 Task: Search one way flight ticket for 4 adults, 1 infant in seat and 1 infant on lap in premium economy from Ogdensburg: Ogdensburg International Airport to Evansville: Evansville Regional Airport on 8-3-2023. Choice of flights is Royal air maroc. Number of bags: 1 checked bag. Price is upto 93000. Outbound departure time preference is 14:45. Return departure time preference is 20:00.
Action: Mouse moved to (203, 298)
Screenshot: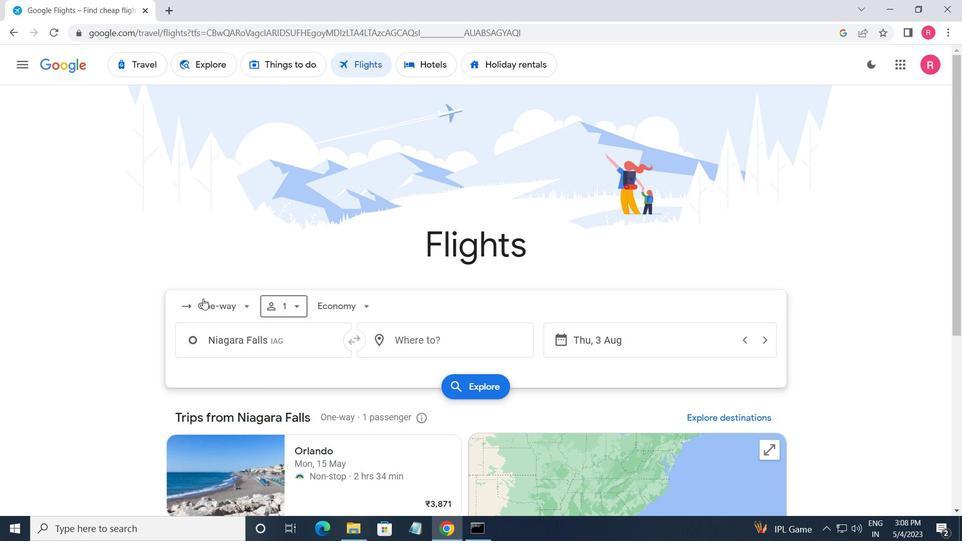 
Action: Mouse pressed left at (203, 298)
Screenshot: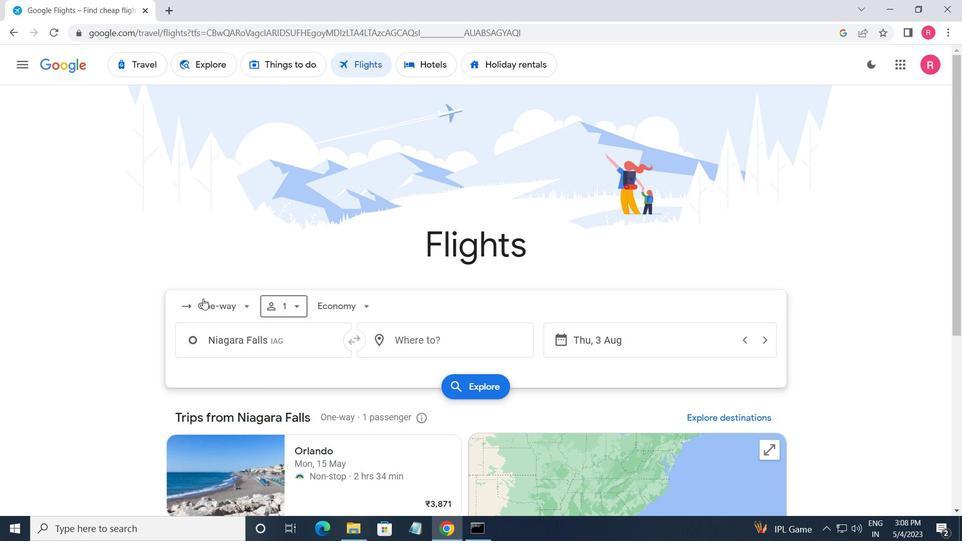 
Action: Mouse moved to (229, 308)
Screenshot: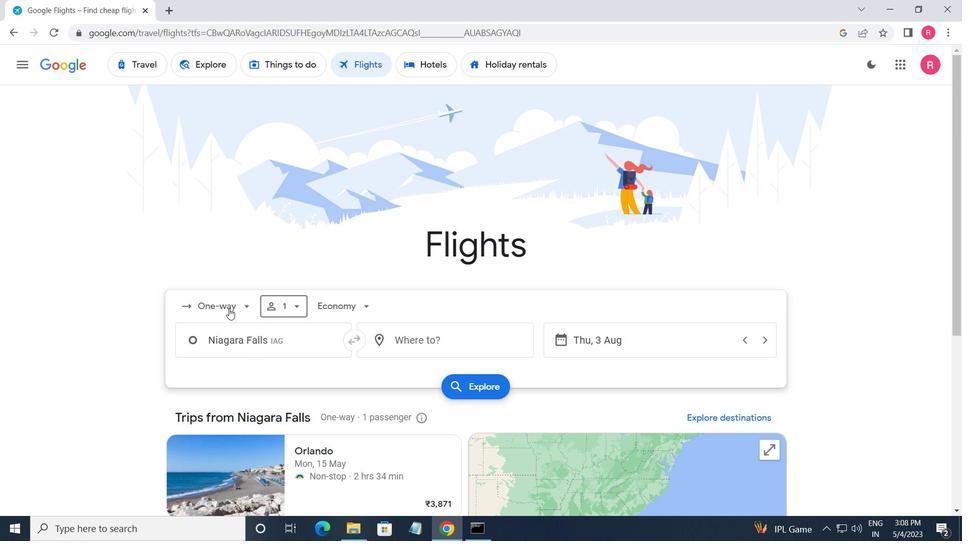 
Action: Mouse pressed left at (229, 308)
Screenshot: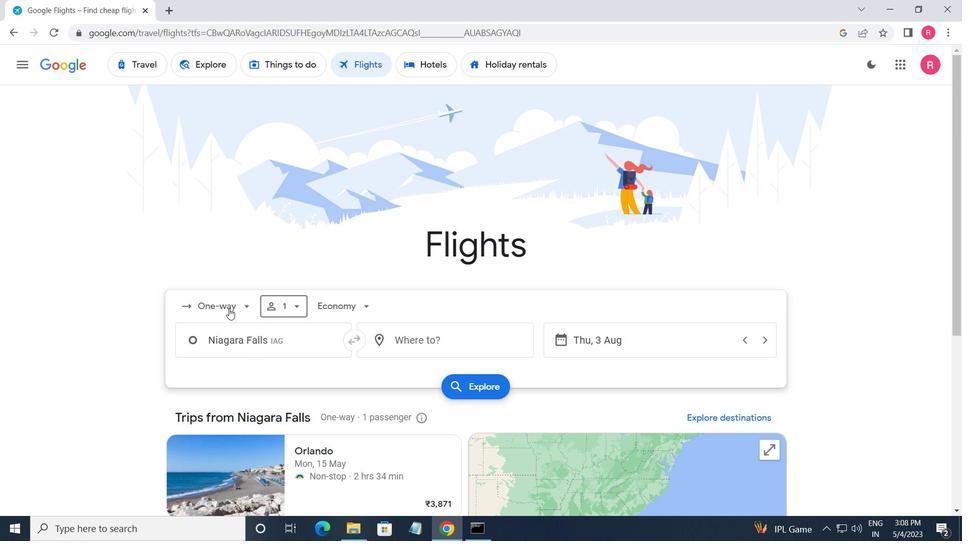 
Action: Mouse moved to (214, 304)
Screenshot: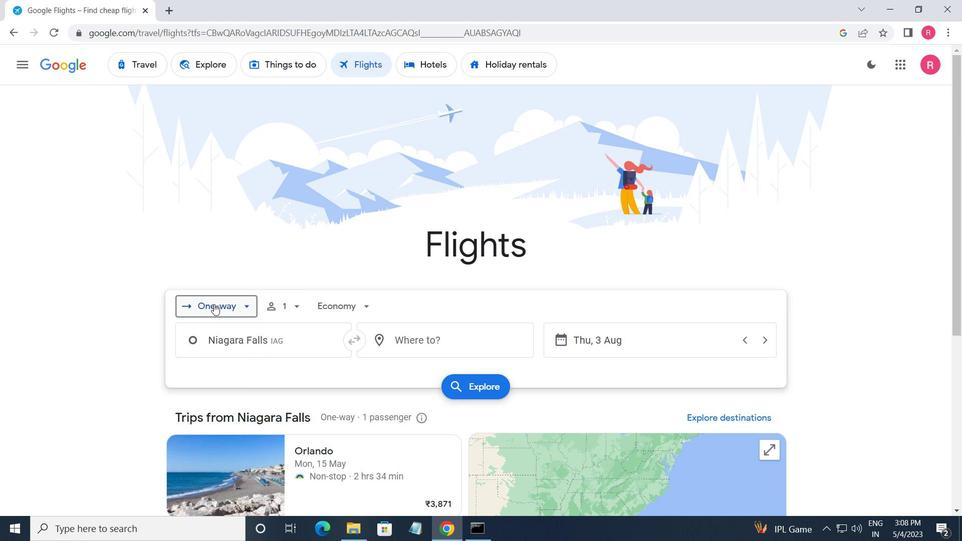
Action: Mouse pressed left at (214, 304)
Screenshot: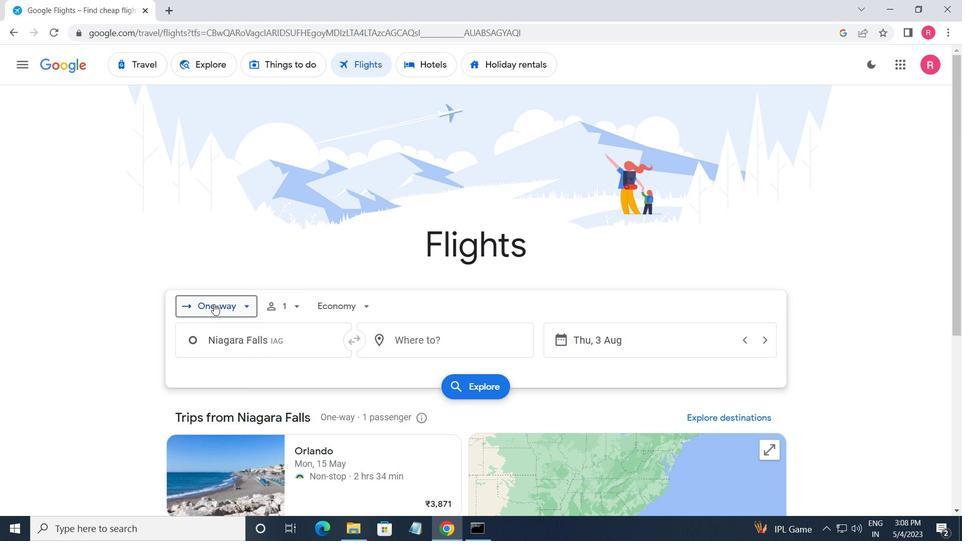 
Action: Mouse moved to (214, 304)
Screenshot: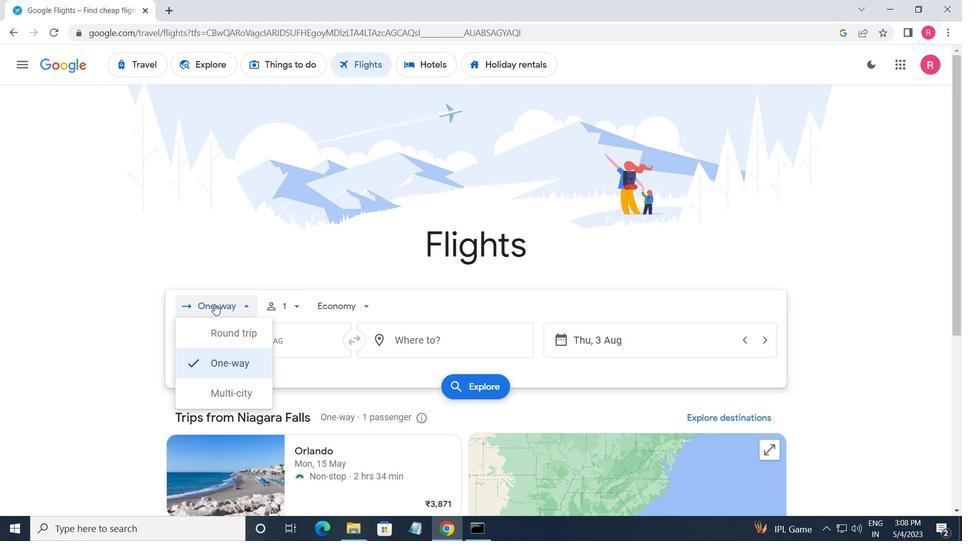 
Action: Mouse pressed left at (214, 304)
Screenshot: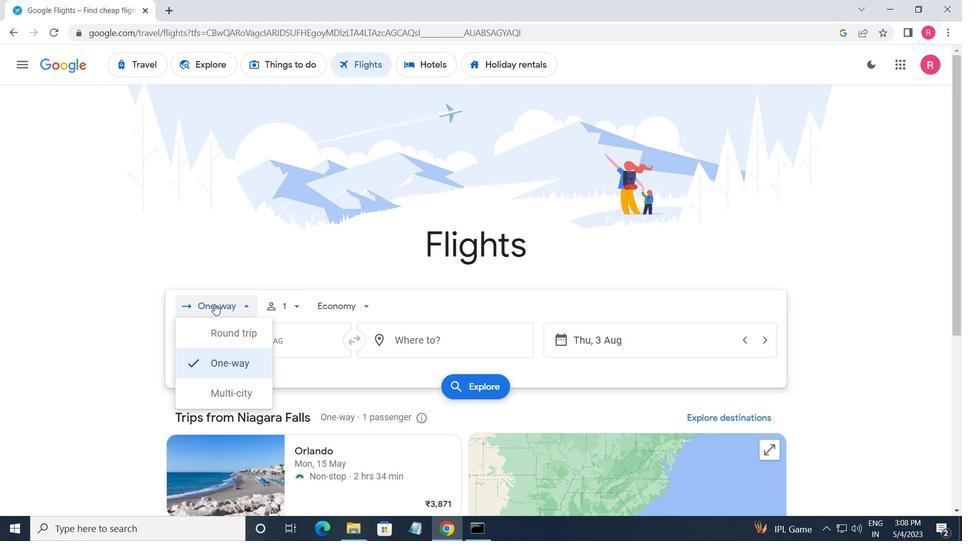 
Action: Mouse moved to (215, 304)
Screenshot: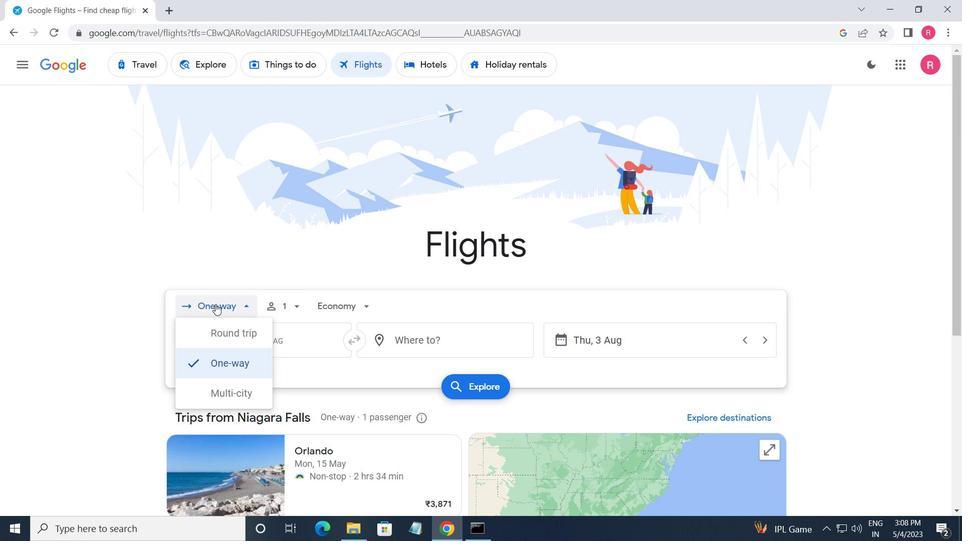 
Action: Mouse pressed left at (215, 304)
Screenshot: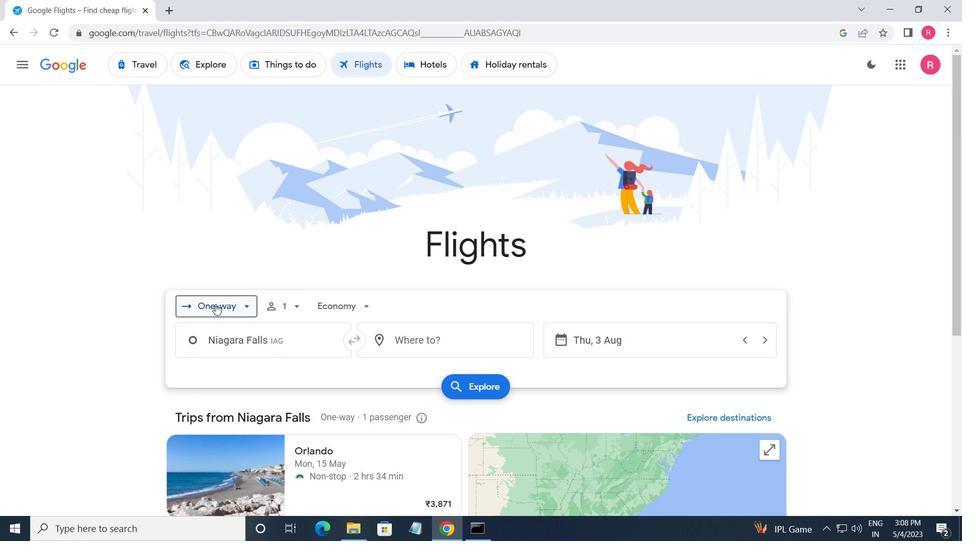 
Action: Mouse moved to (239, 357)
Screenshot: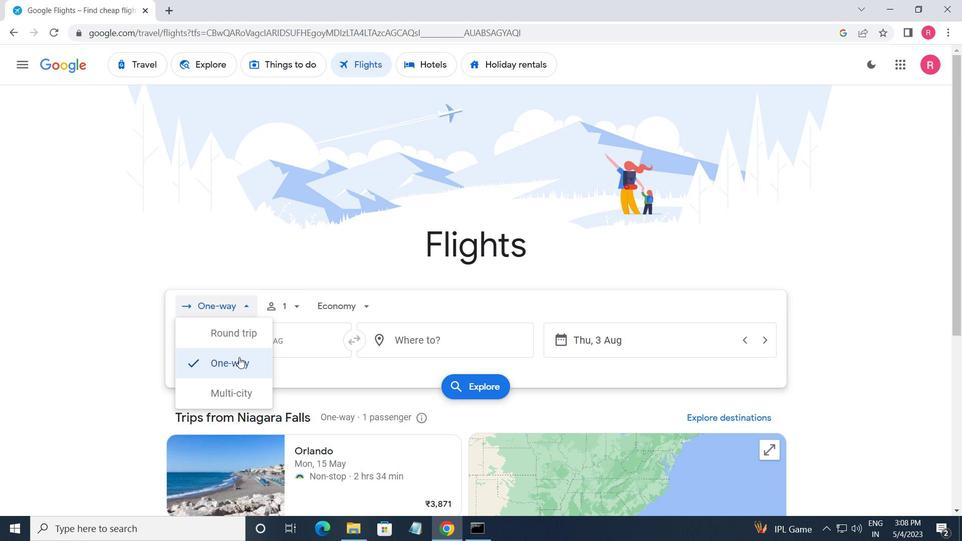 
Action: Mouse pressed left at (239, 357)
Screenshot: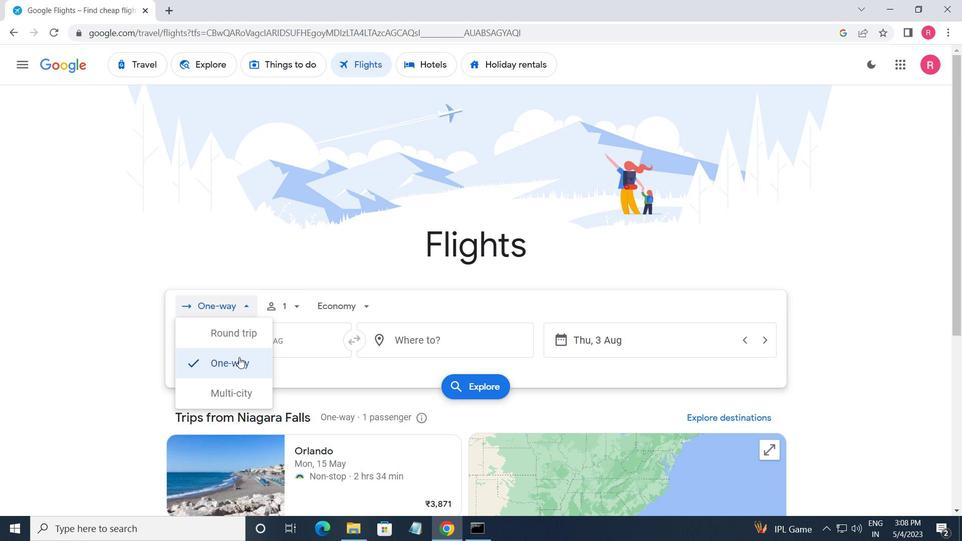 
Action: Mouse moved to (272, 315)
Screenshot: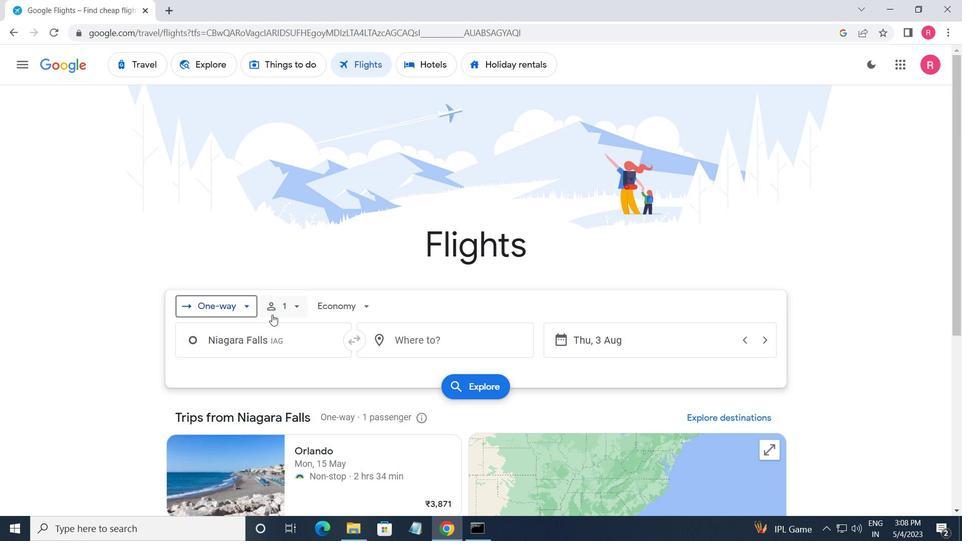 
Action: Mouse pressed left at (272, 315)
Screenshot: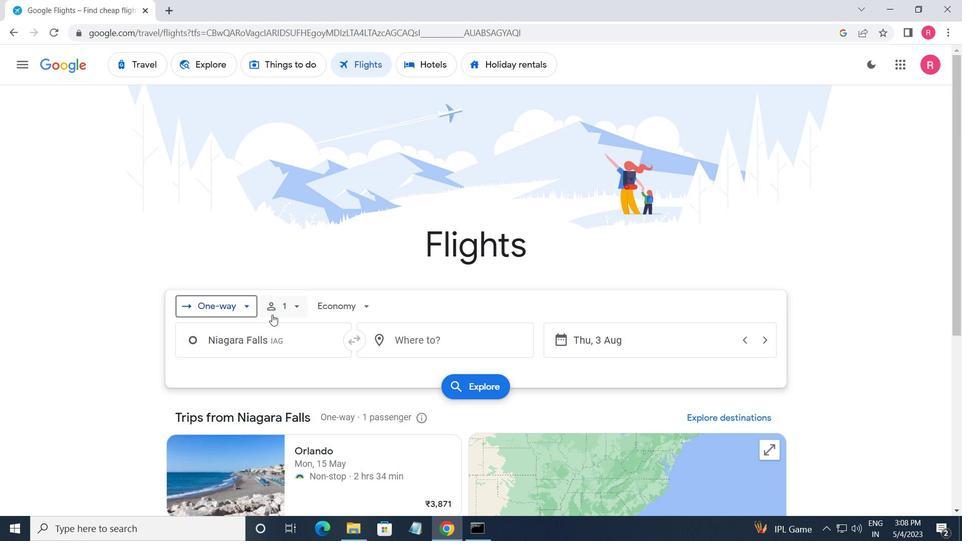 
Action: Mouse moved to (385, 341)
Screenshot: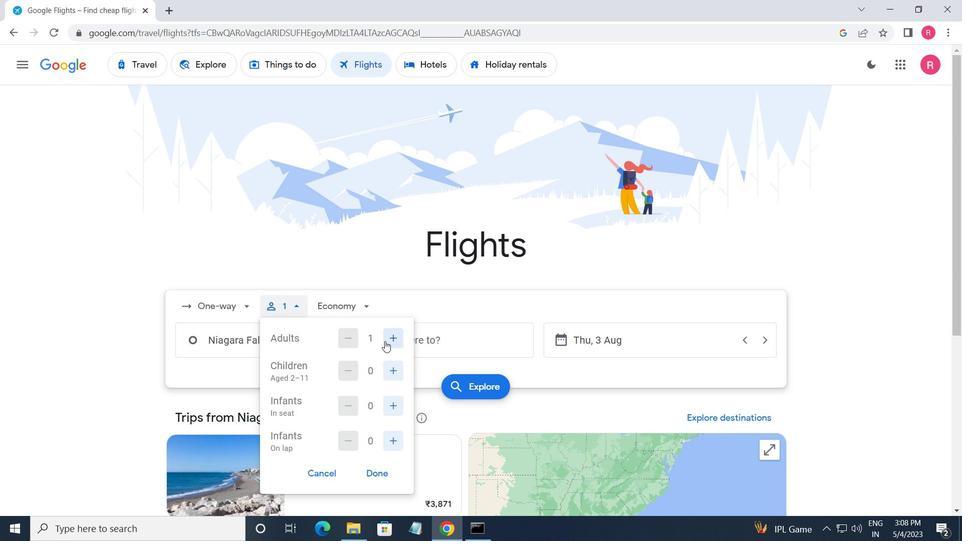 
Action: Mouse pressed left at (385, 341)
Screenshot: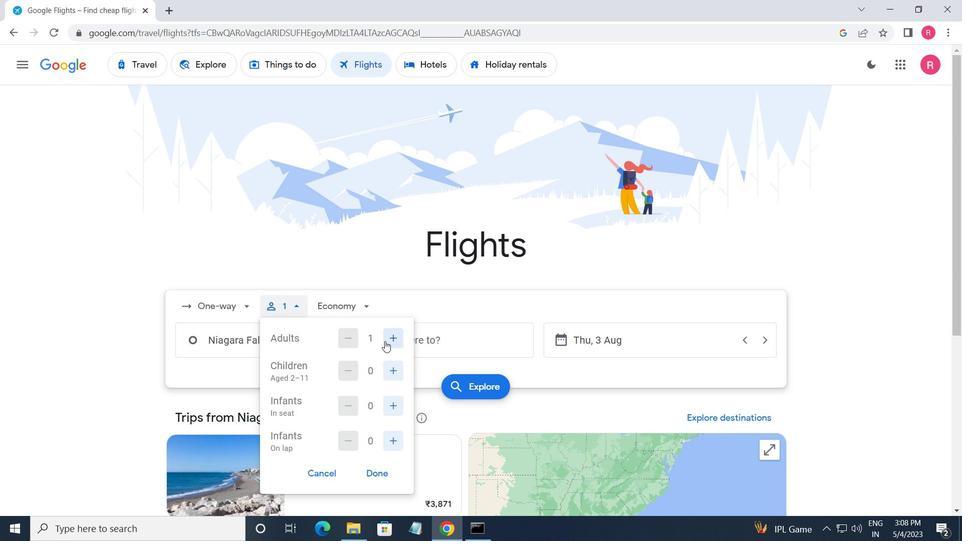 
Action: Mouse moved to (385, 341)
Screenshot: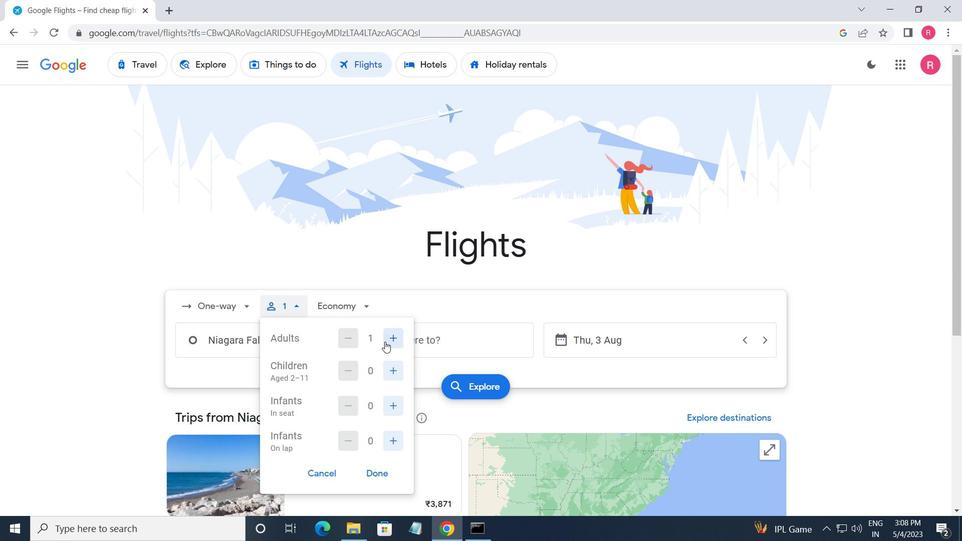 
Action: Mouse pressed left at (385, 341)
Screenshot: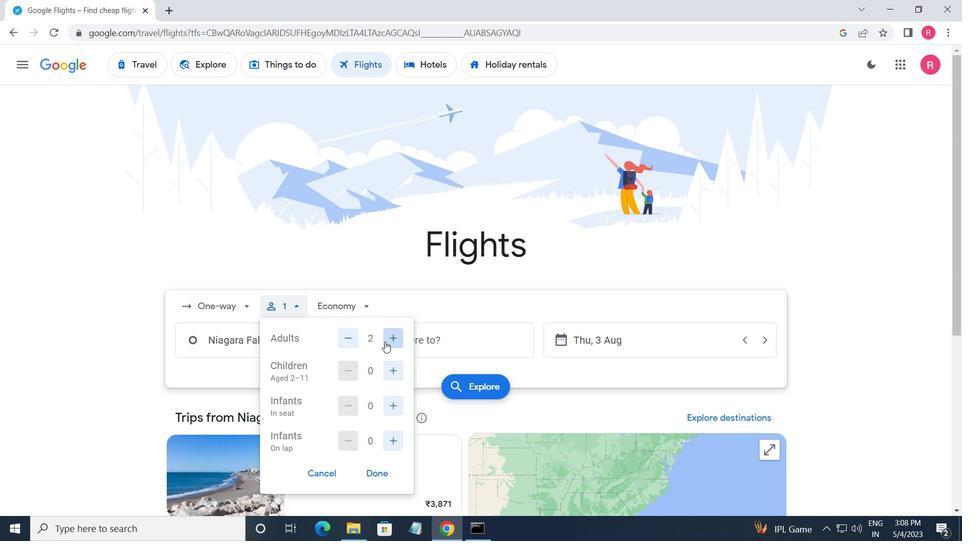 
Action: Mouse moved to (385, 341)
Screenshot: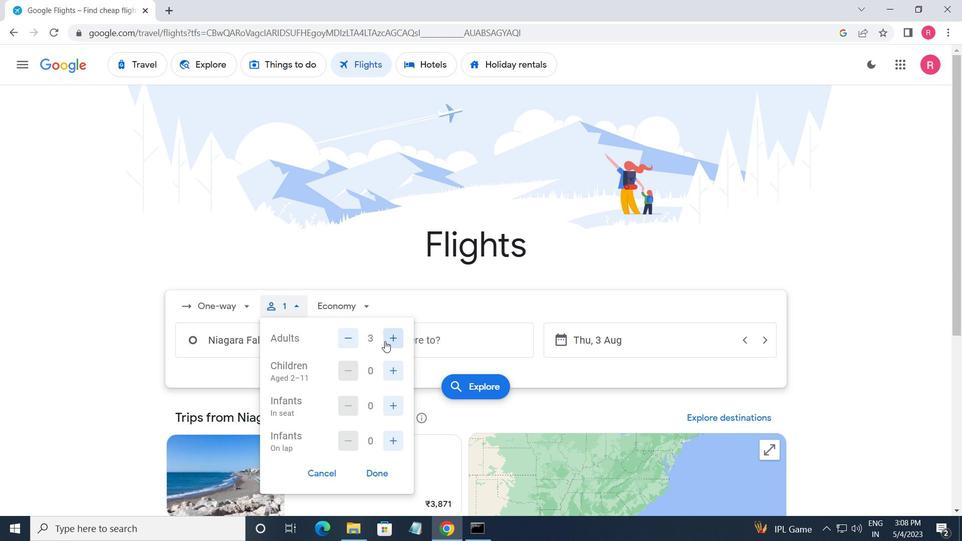 
Action: Mouse pressed left at (385, 341)
Screenshot: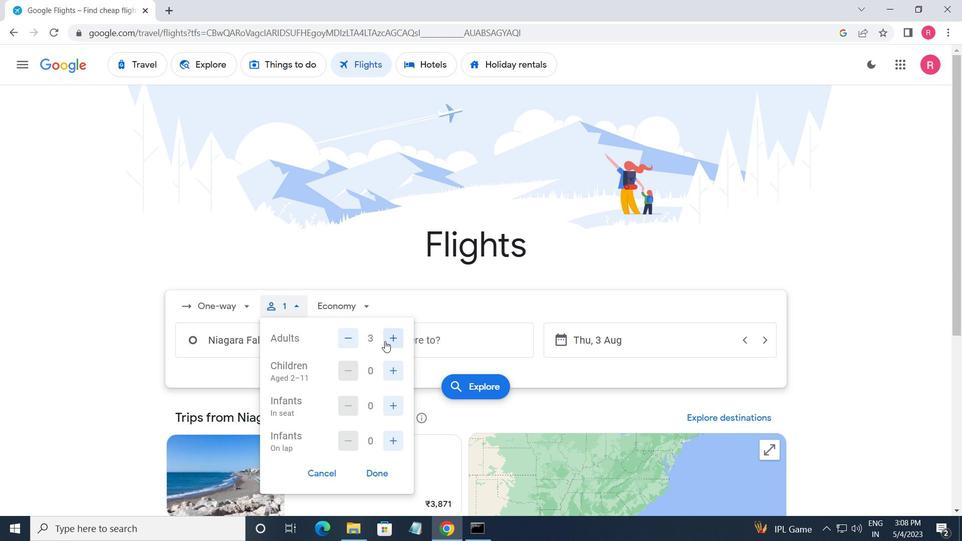 
Action: Mouse moved to (393, 378)
Screenshot: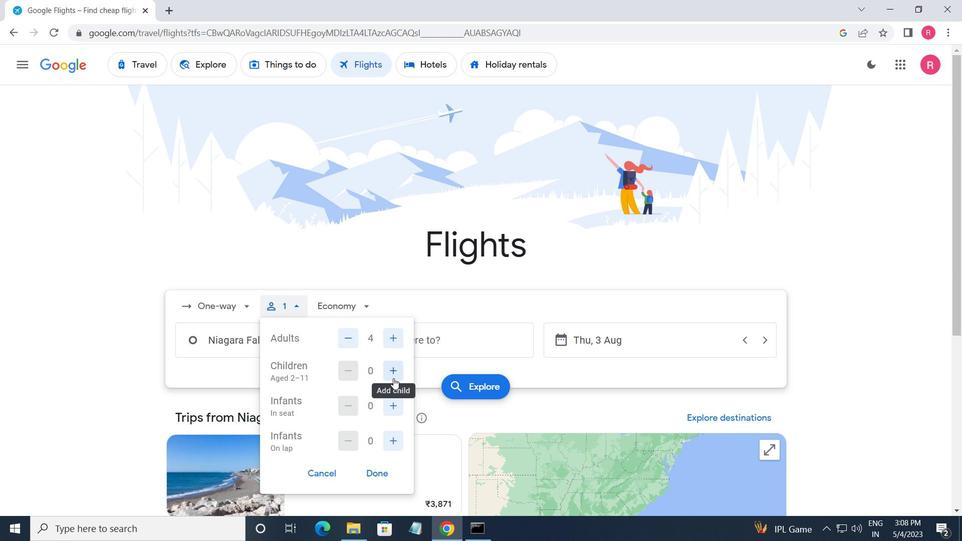 
Action: Mouse pressed left at (393, 378)
Screenshot: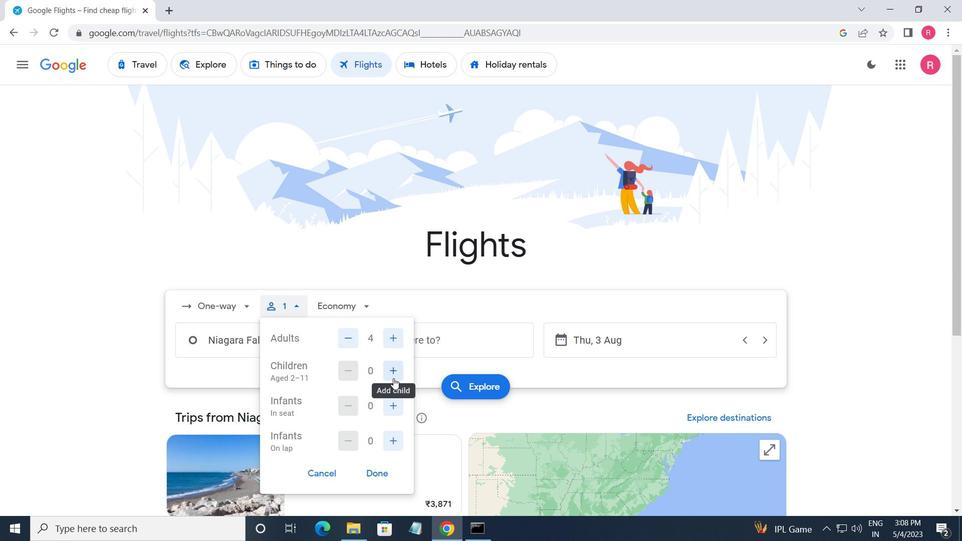
Action: Mouse moved to (393, 409)
Screenshot: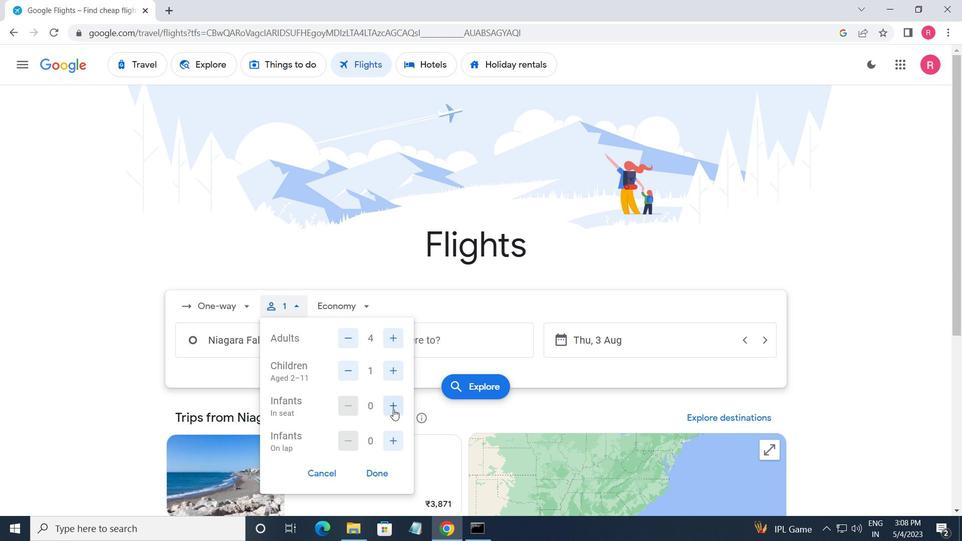 
Action: Mouse pressed left at (393, 409)
Screenshot: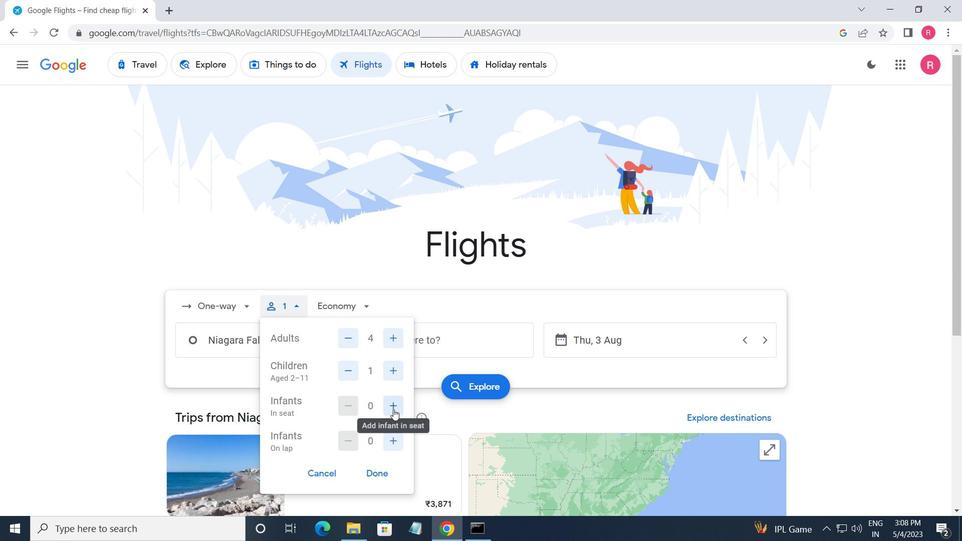 
Action: Mouse moved to (343, 373)
Screenshot: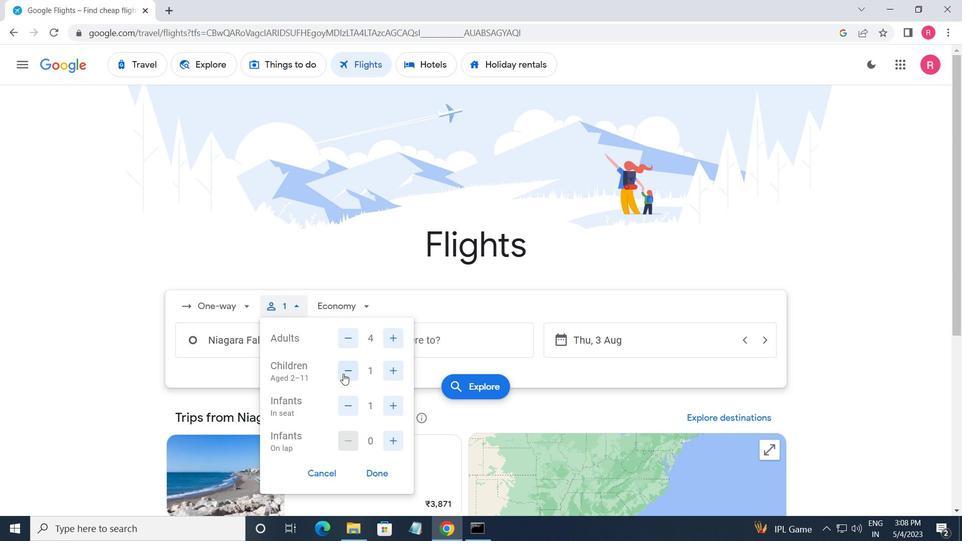 
Action: Mouse pressed left at (343, 373)
Screenshot: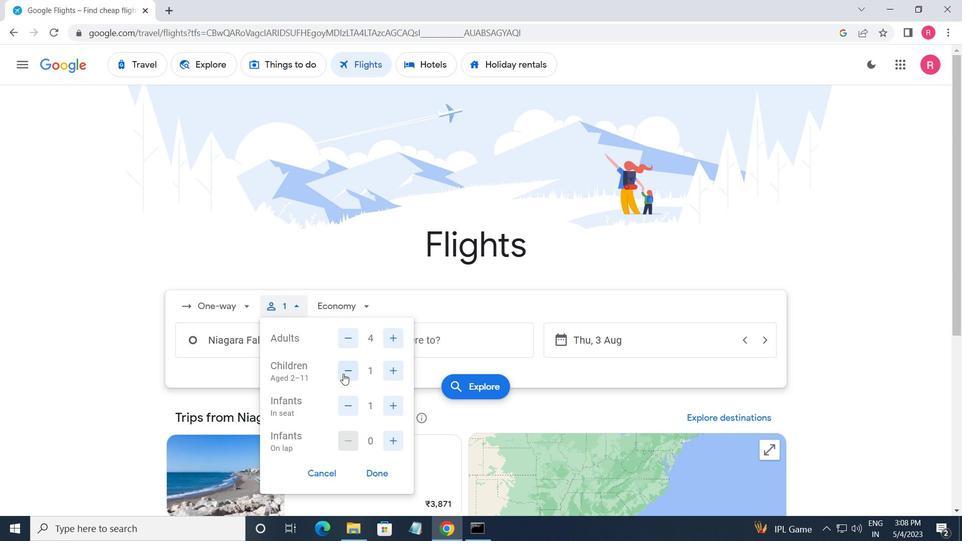 
Action: Mouse moved to (394, 435)
Screenshot: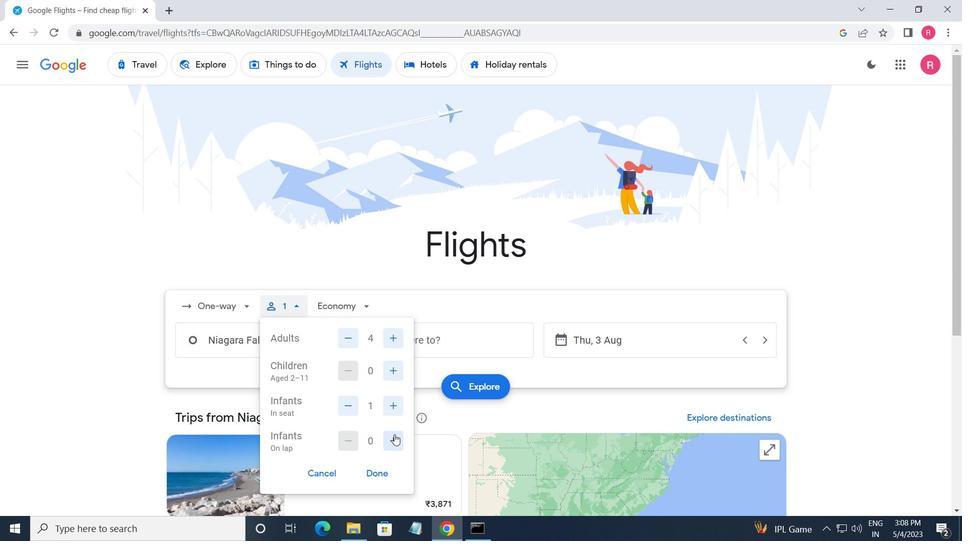 
Action: Mouse pressed left at (394, 435)
Screenshot: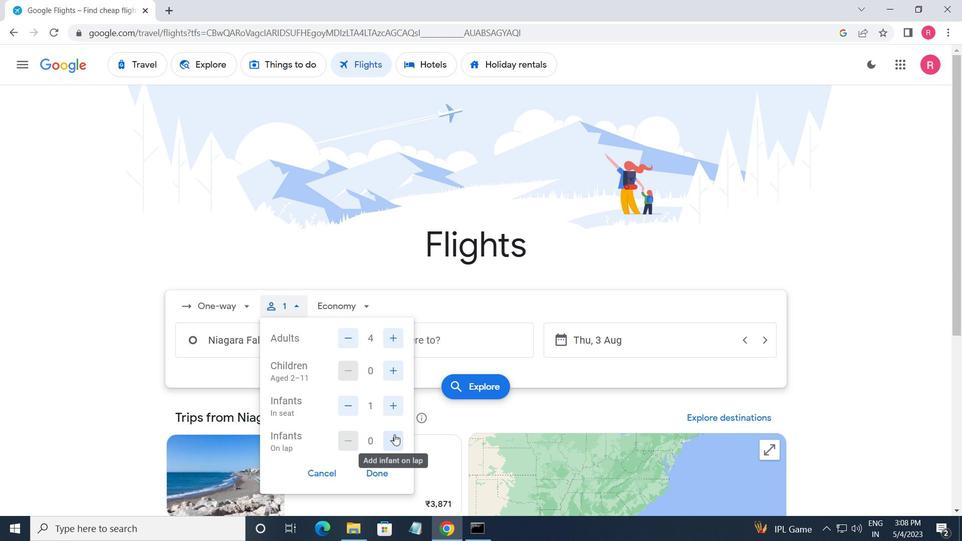 
Action: Mouse moved to (351, 305)
Screenshot: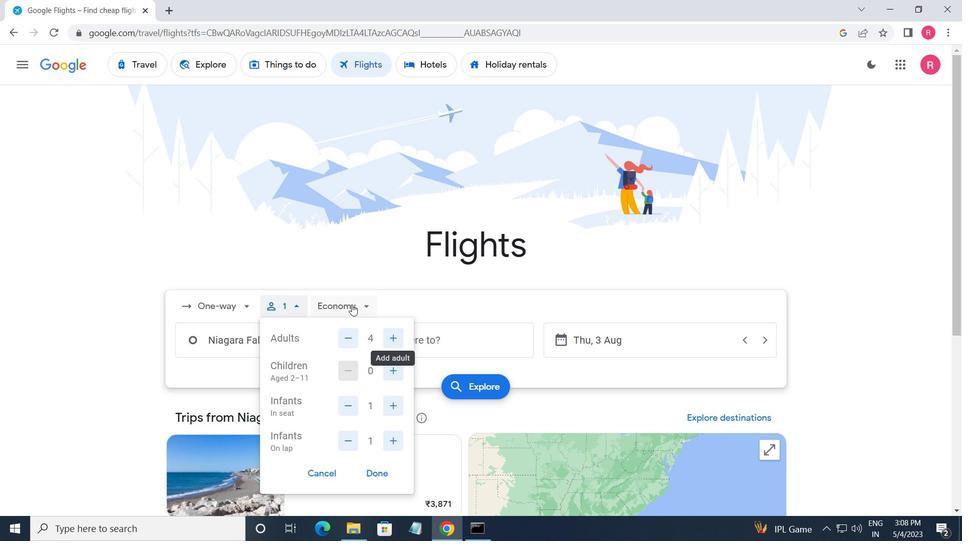 
Action: Mouse pressed left at (351, 305)
Screenshot: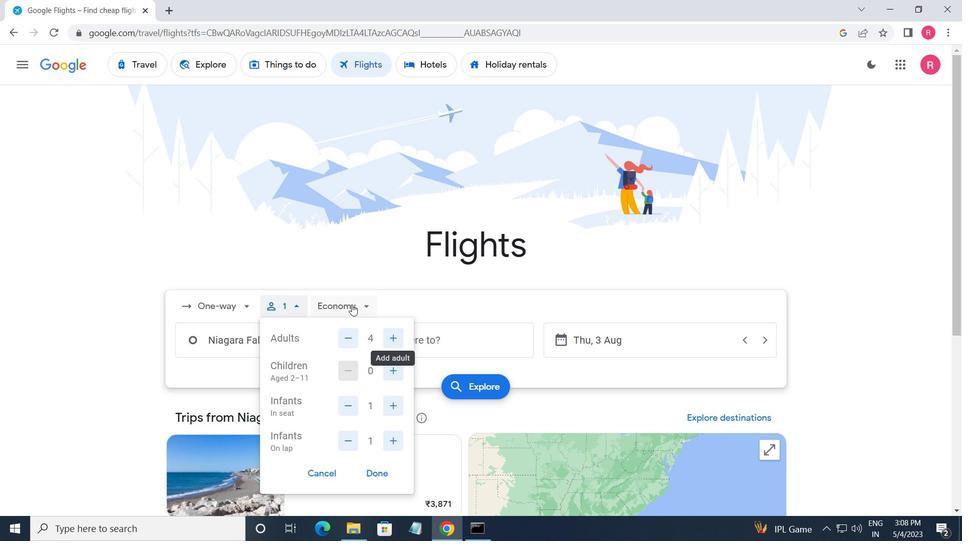 
Action: Mouse moved to (361, 338)
Screenshot: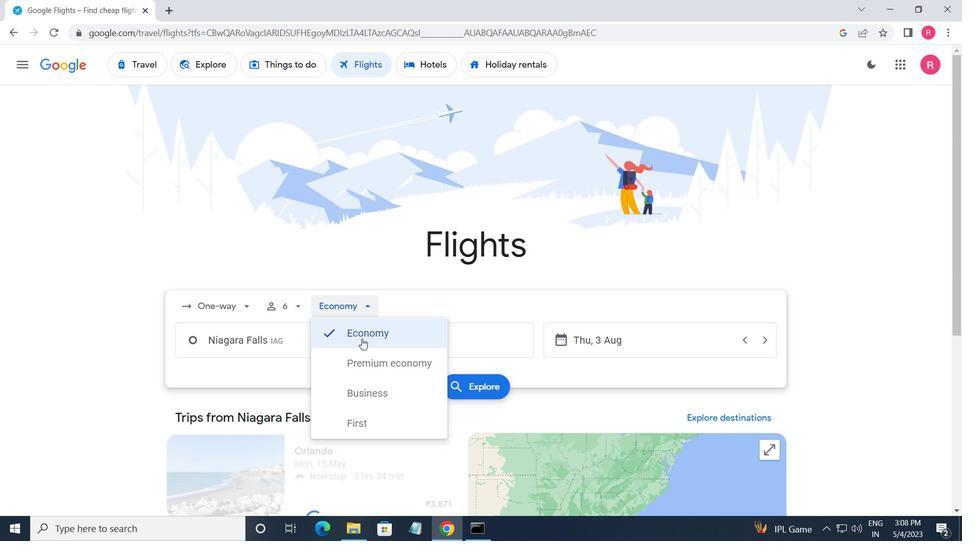 
Action: Mouse pressed left at (361, 338)
Screenshot: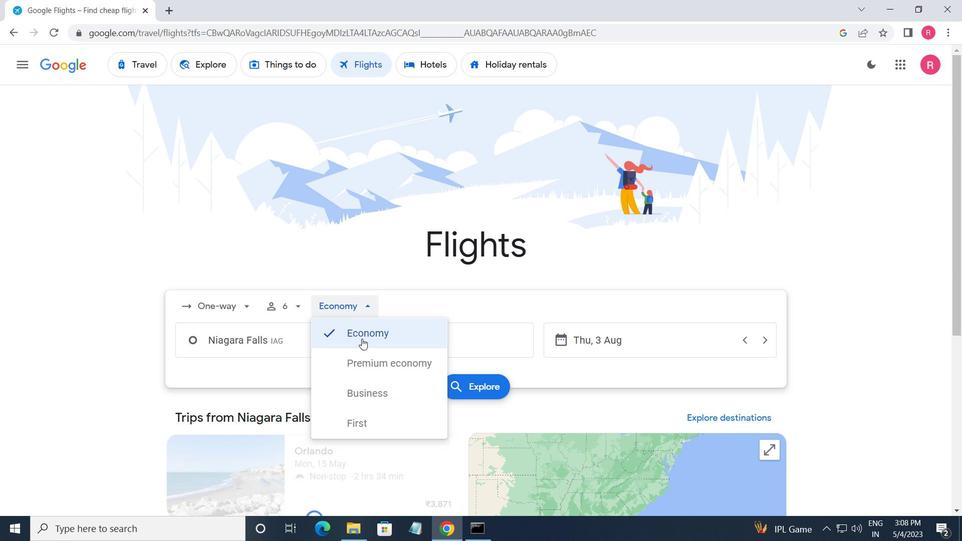 
Action: Mouse moved to (306, 345)
Screenshot: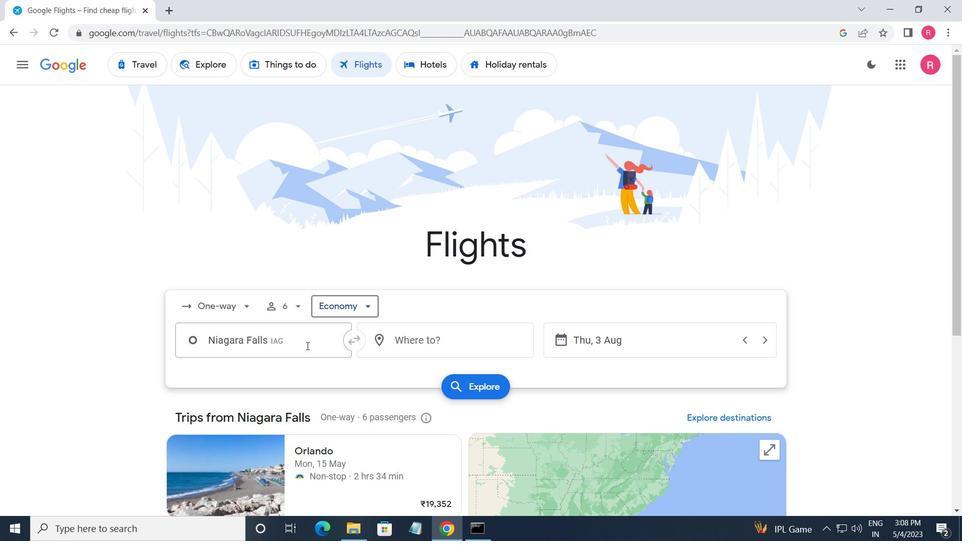 
Action: Mouse pressed left at (306, 345)
Screenshot: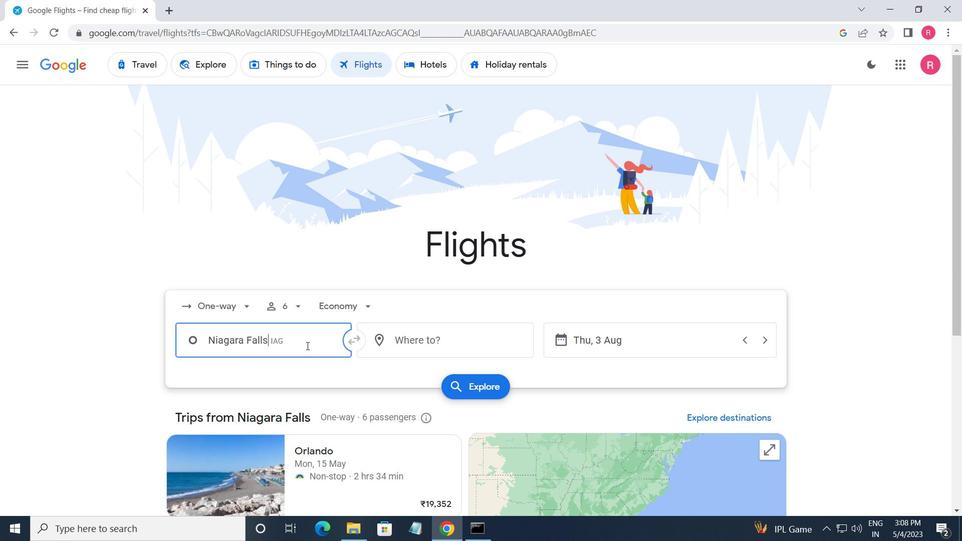 
Action: Mouse moved to (302, 357)
Screenshot: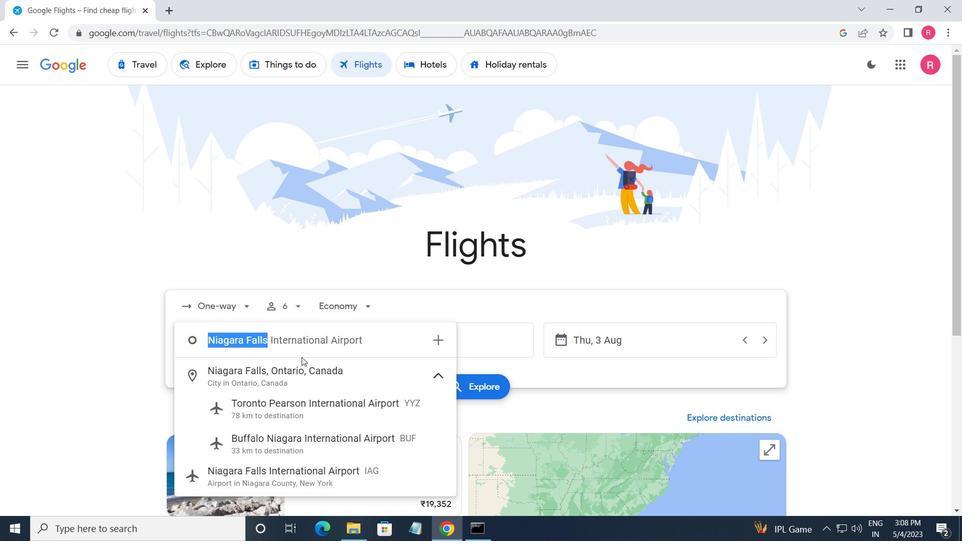 
Action: Key pressed <Key.shift_r>Ogdensbu
Screenshot: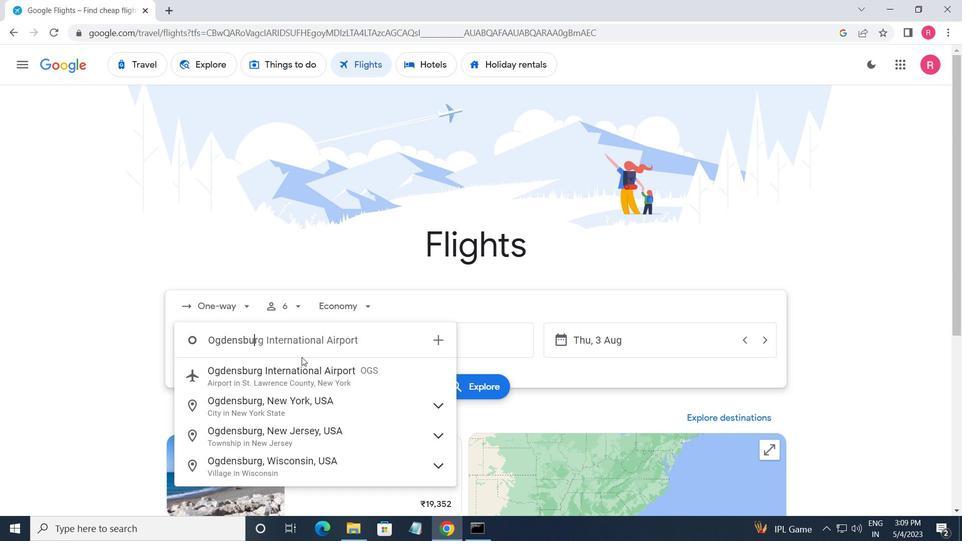 
Action: Mouse moved to (283, 374)
Screenshot: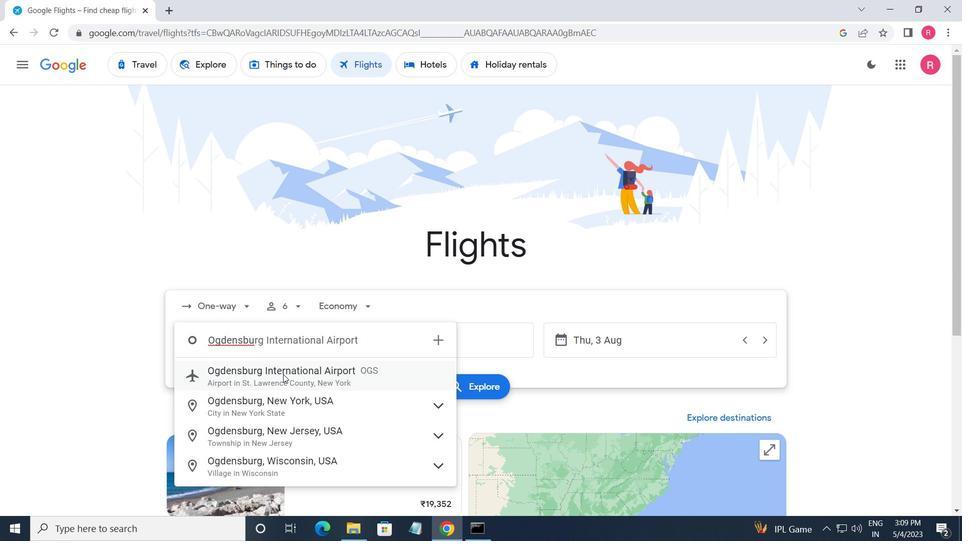 
Action: Mouse pressed left at (283, 374)
Screenshot: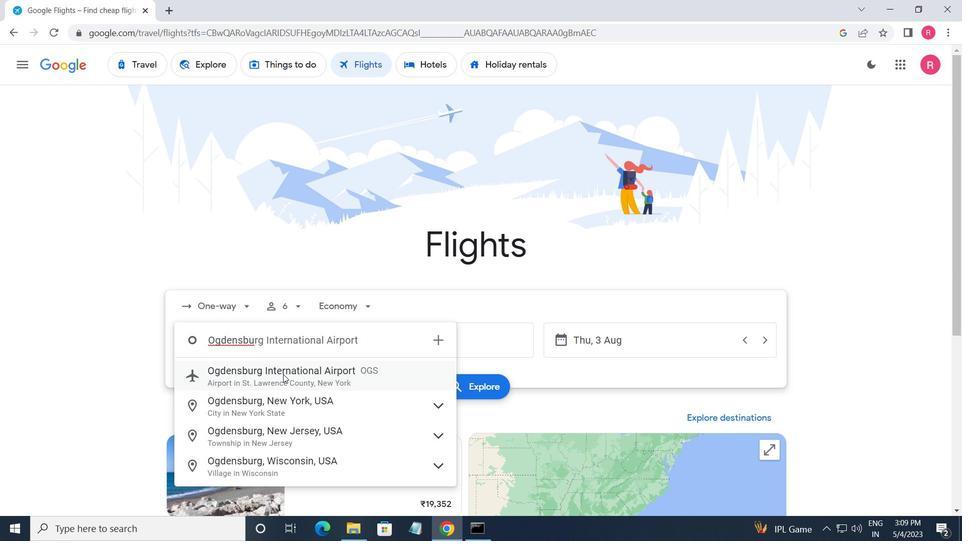 
Action: Mouse moved to (412, 344)
Screenshot: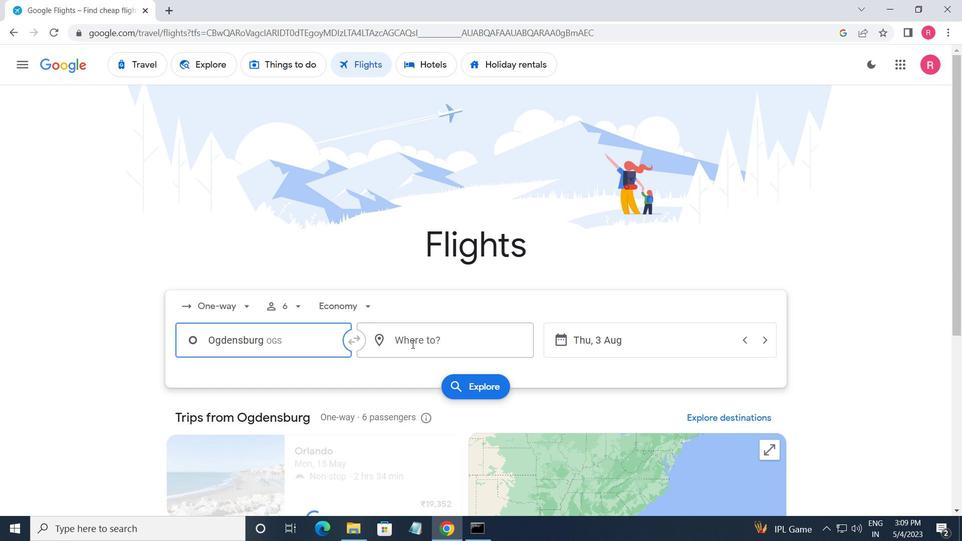 
Action: Mouse pressed left at (412, 344)
Screenshot: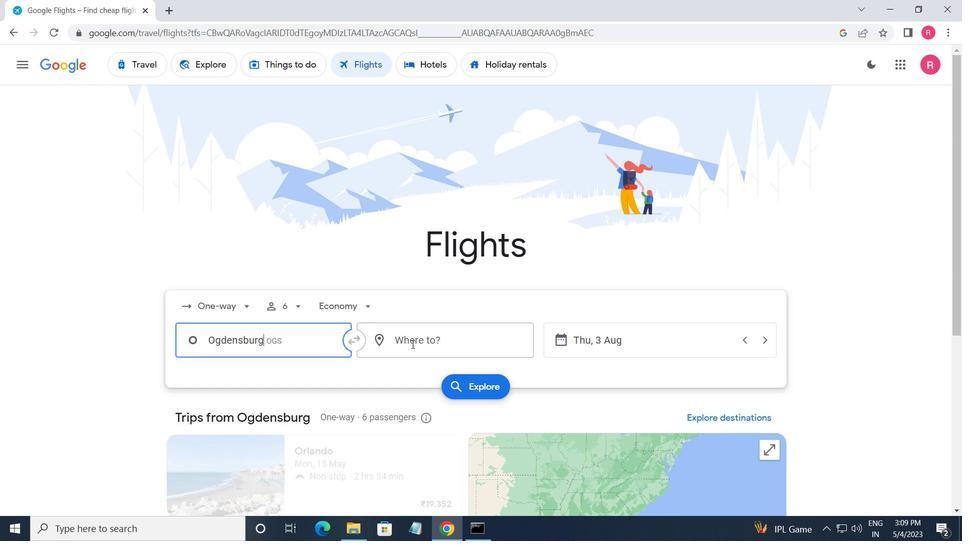 
Action: Mouse moved to (438, 472)
Screenshot: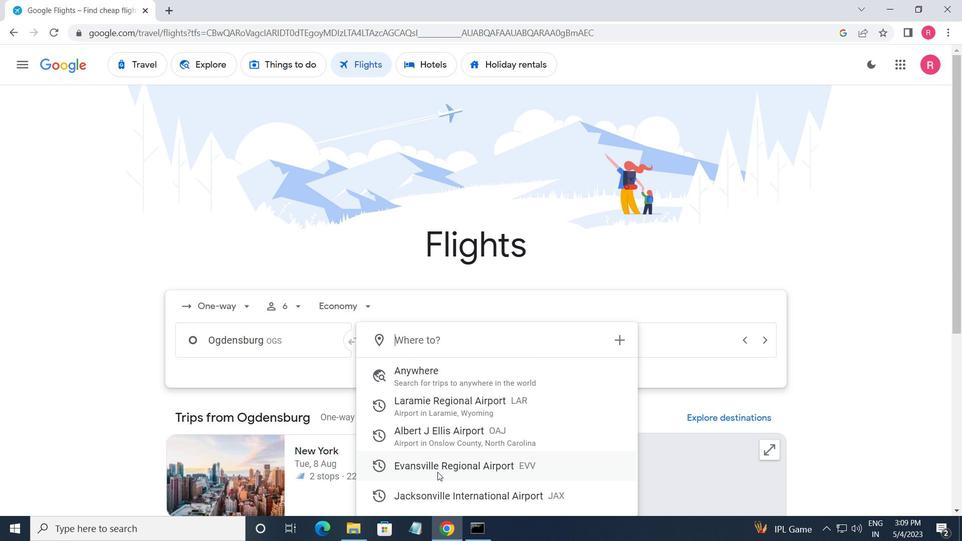 
Action: Mouse pressed left at (438, 472)
Screenshot: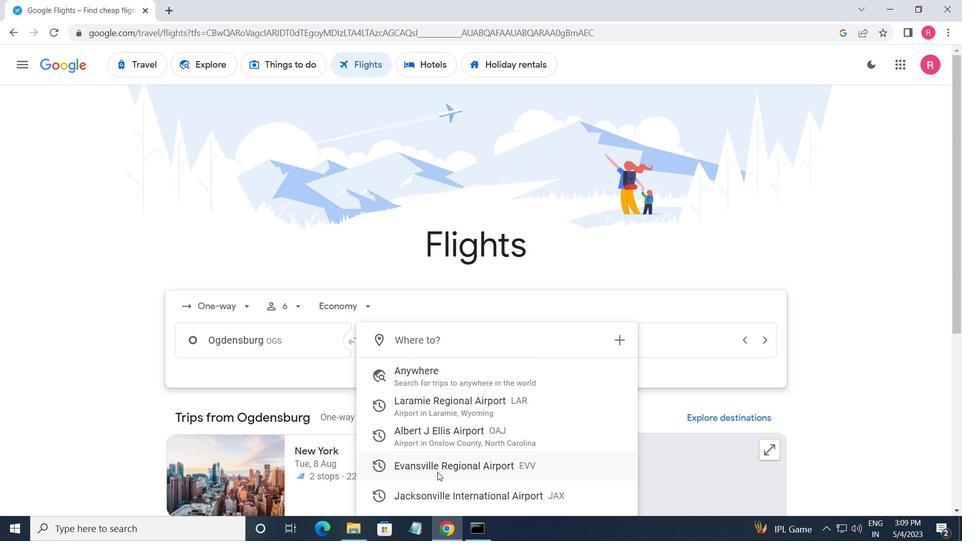 
Action: Mouse moved to (653, 351)
Screenshot: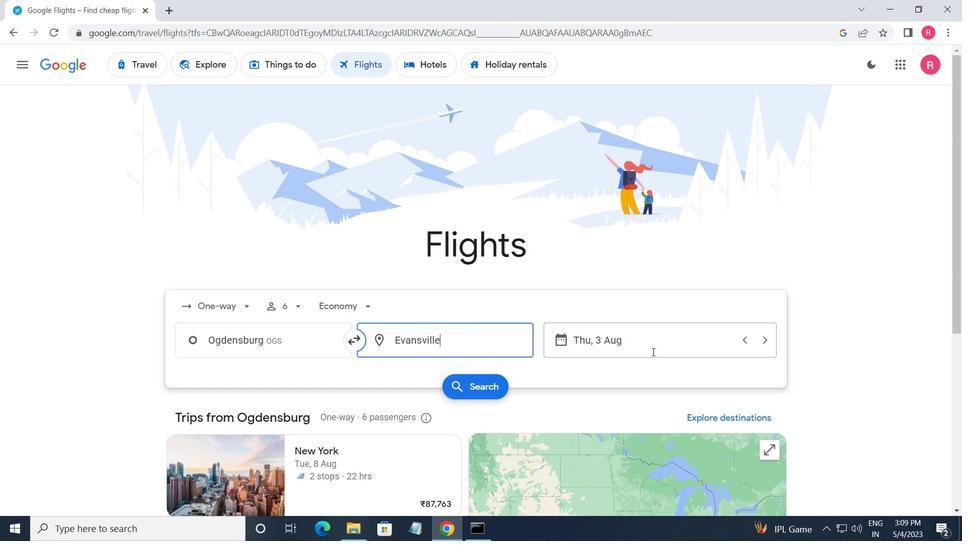 
Action: Mouse pressed left at (653, 351)
Screenshot: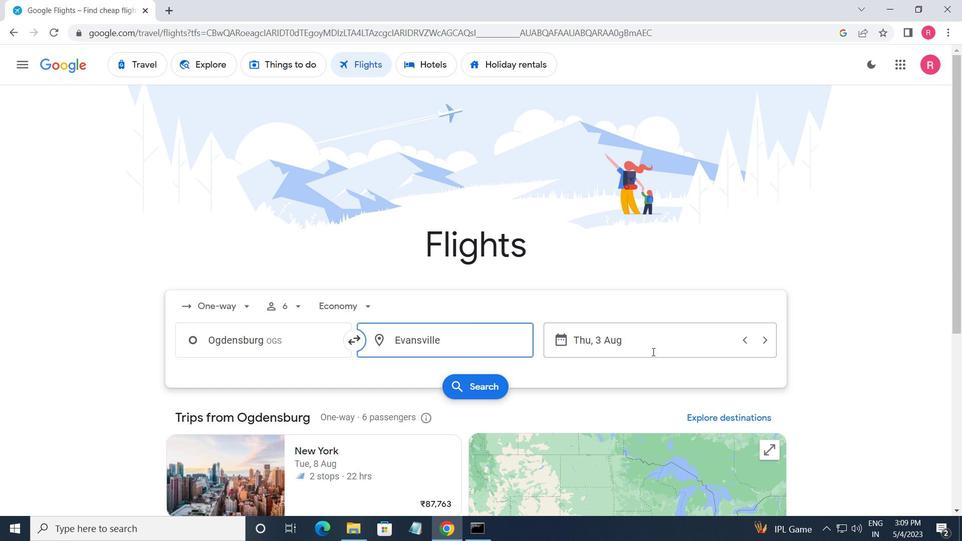 
Action: Mouse moved to (452, 287)
Screenshot: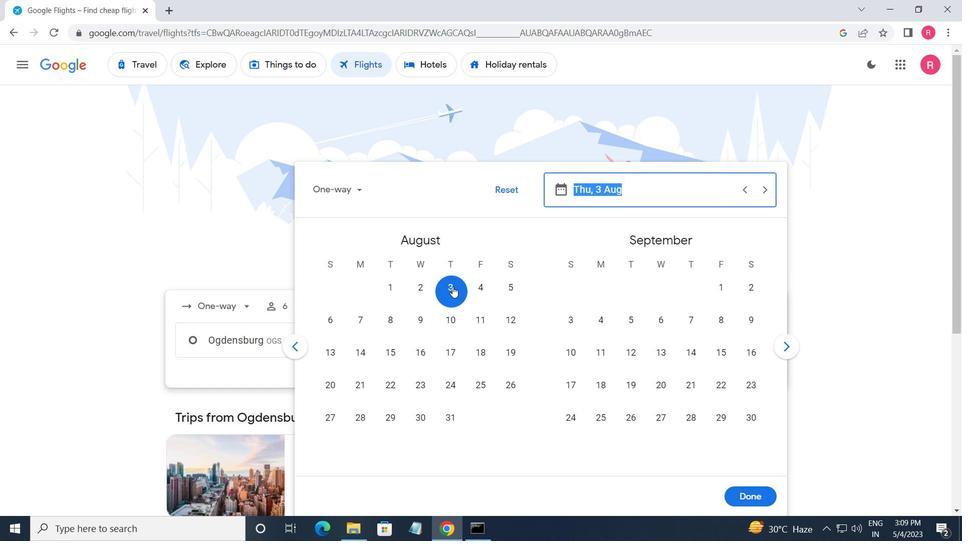 
Action: Mouse pressed left at (452, 287)
Screenshot: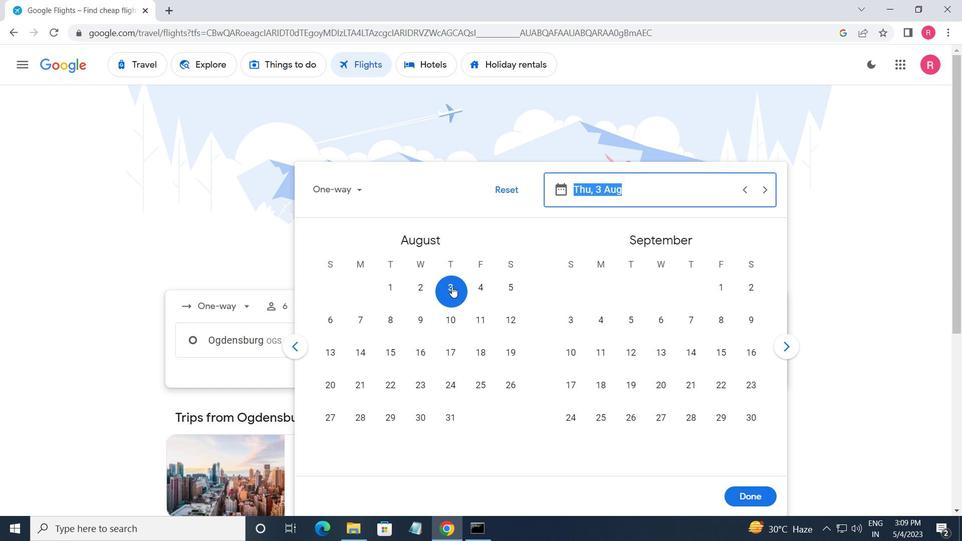 
Action: Mouse moved to (761, 494)
Screenshot: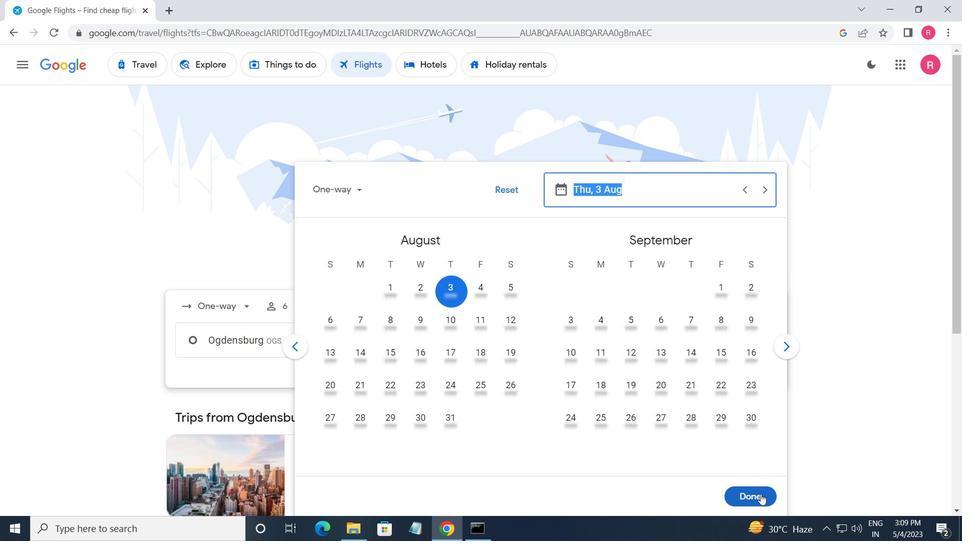 
Action: Mouse pressed left at (761, 494)
Screenshot: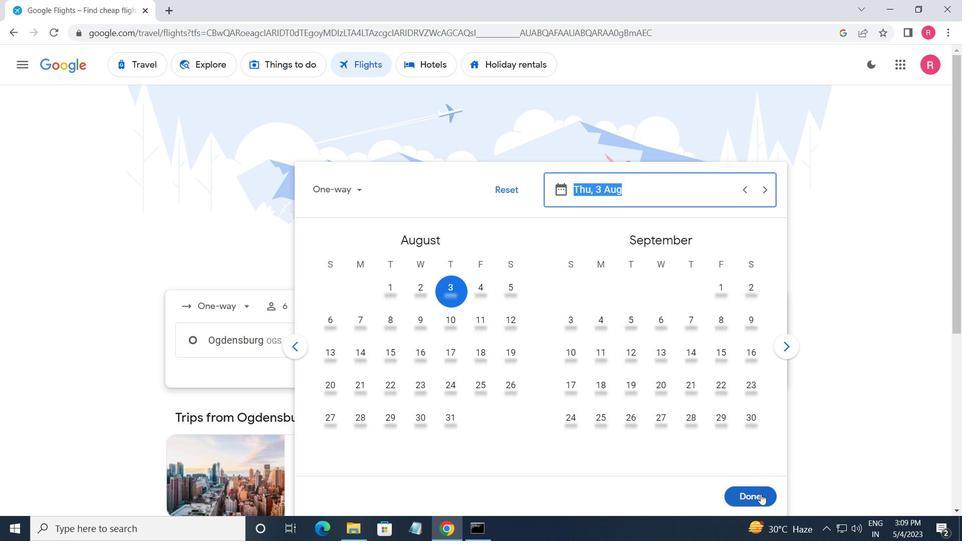 
Action: Mouse moved to (477, 386)
Screenshot: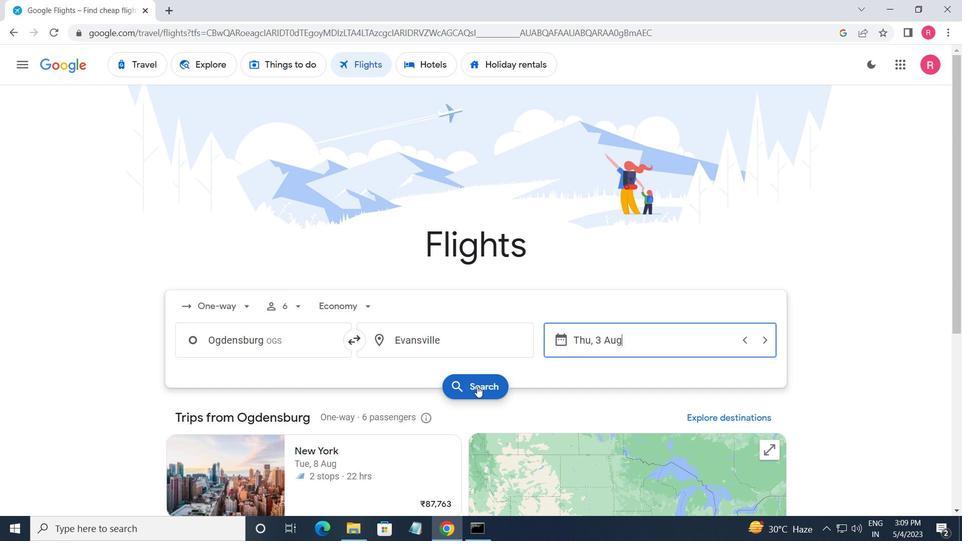 
Action: Mouse pressed left at (477, 386)
Screenshot: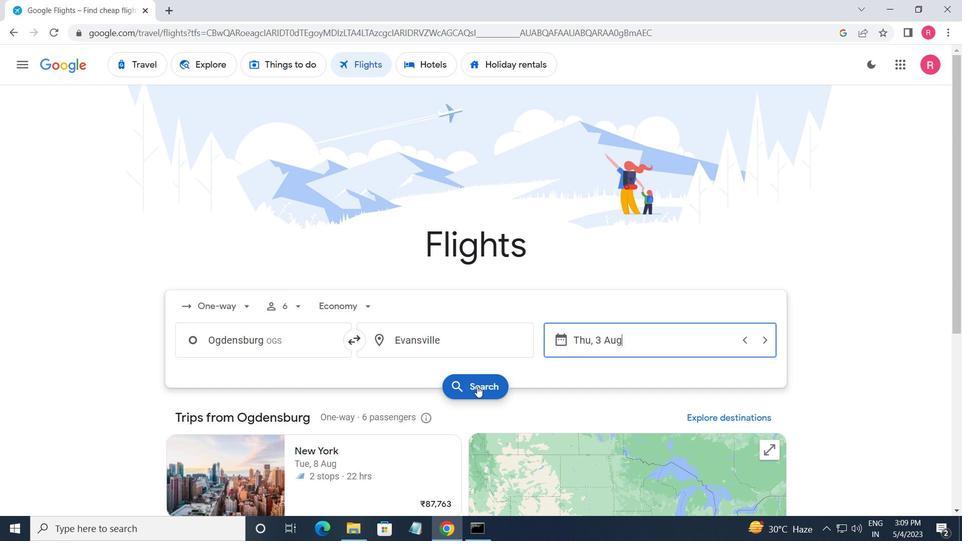 
Action: Mouse moved to (179, 185)
Screenshot: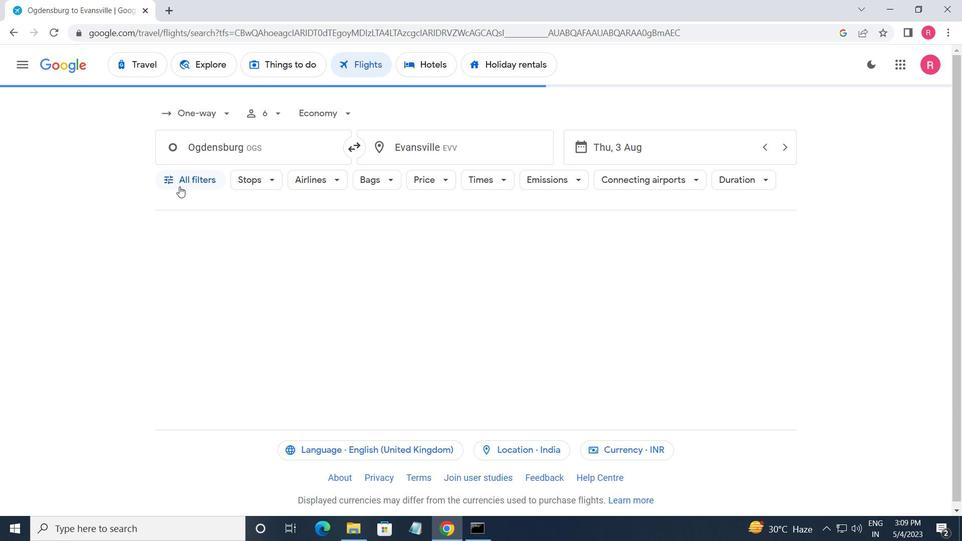 
Action: Mouse pressed left at (179, 185)
Screenshot: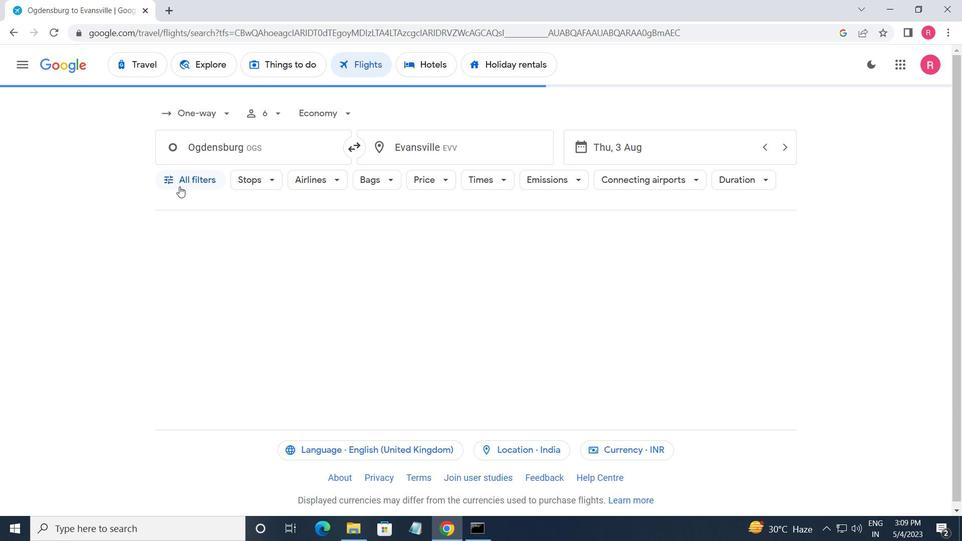 
Action: Mouse moved to (288, 370)
Screenshot: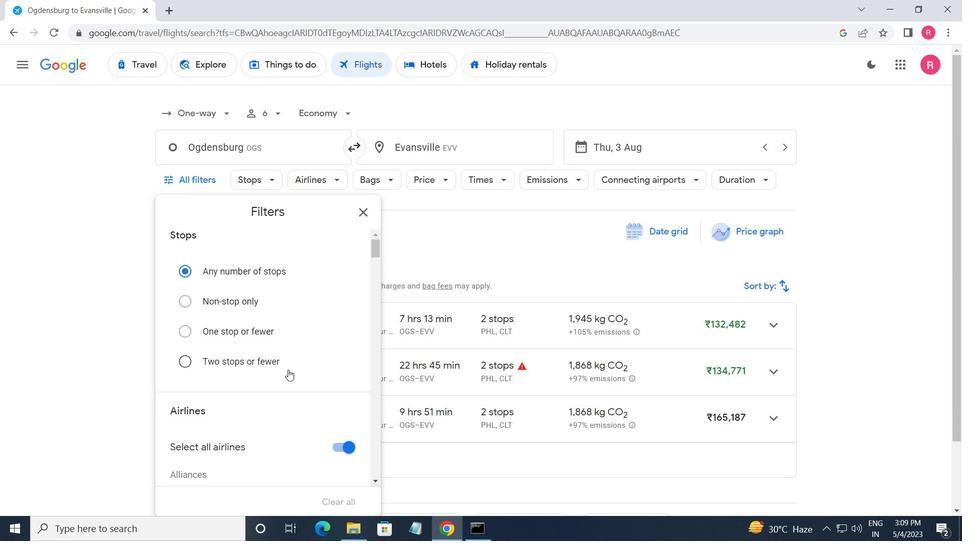 
Action: Mouse scrolled (288, 369) with delta (0, 0)
Screenshot: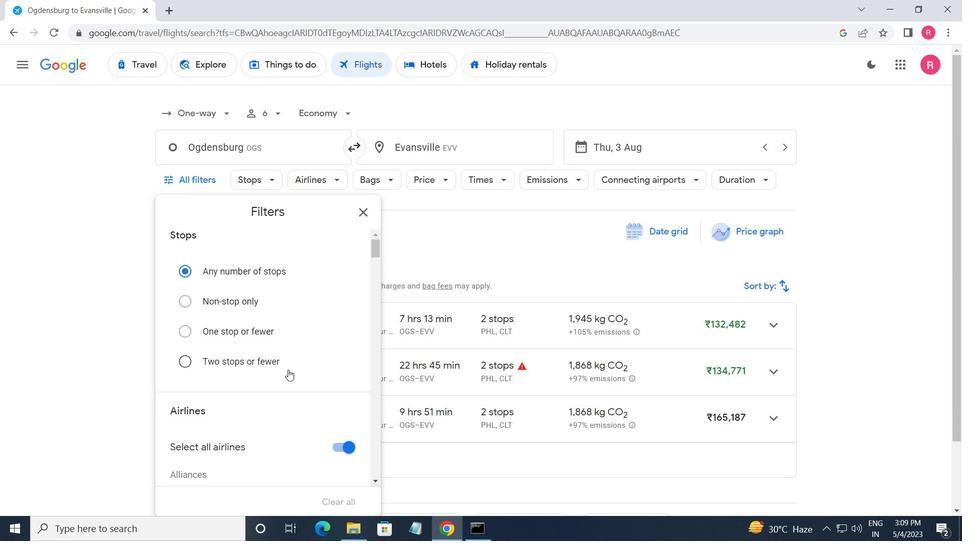 
Action: Mouse scrolled (288, 369) with delta (0, 0)
Screenshot: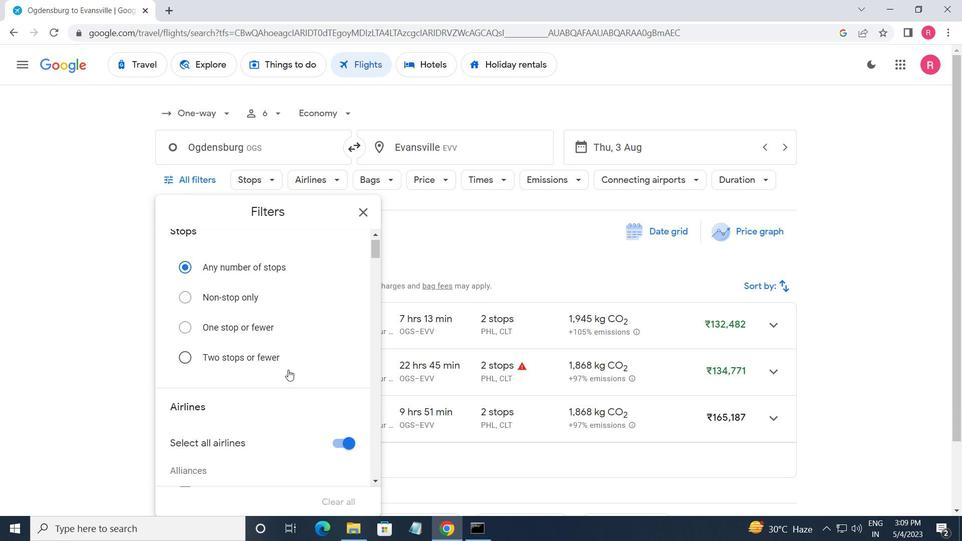 
Action: Mouse moved to (288, 370)
Screenshot: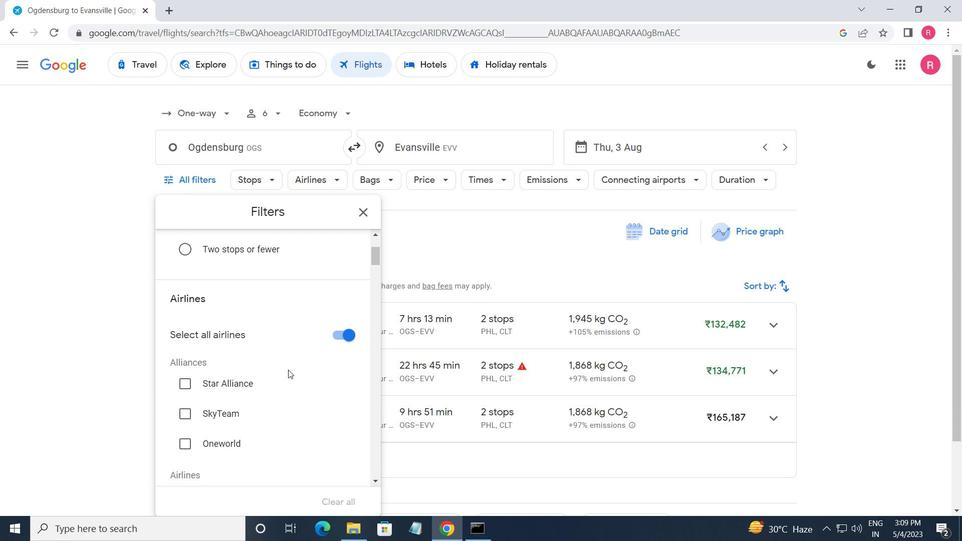 
Action: Mouse scrolled (288, 369) with delta (0, 0)
Screenshot: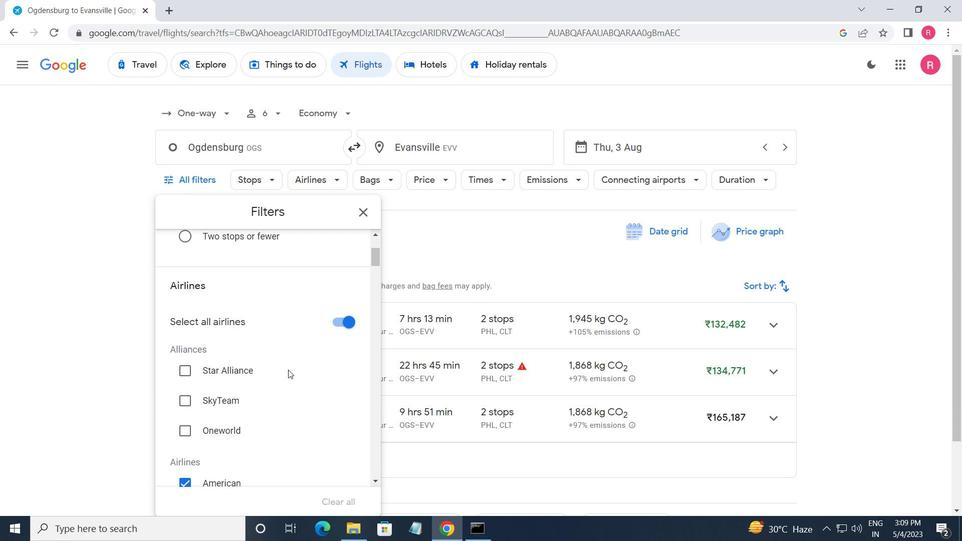
Action: Mouse scrolled (288, 369) with delta (0, 0)
Screenshot: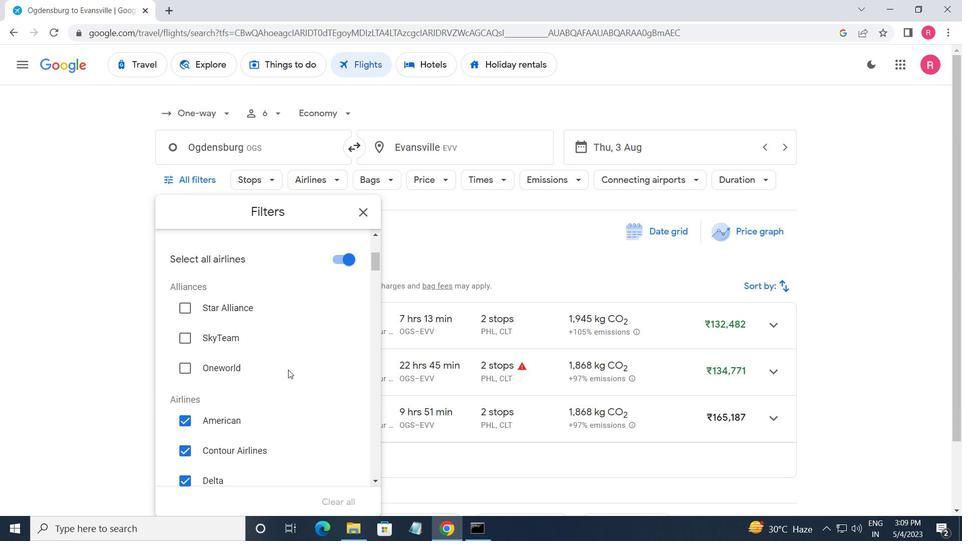 
Action: Mouse scrolled (288, 369) with delta (0, 0)
Screenshot: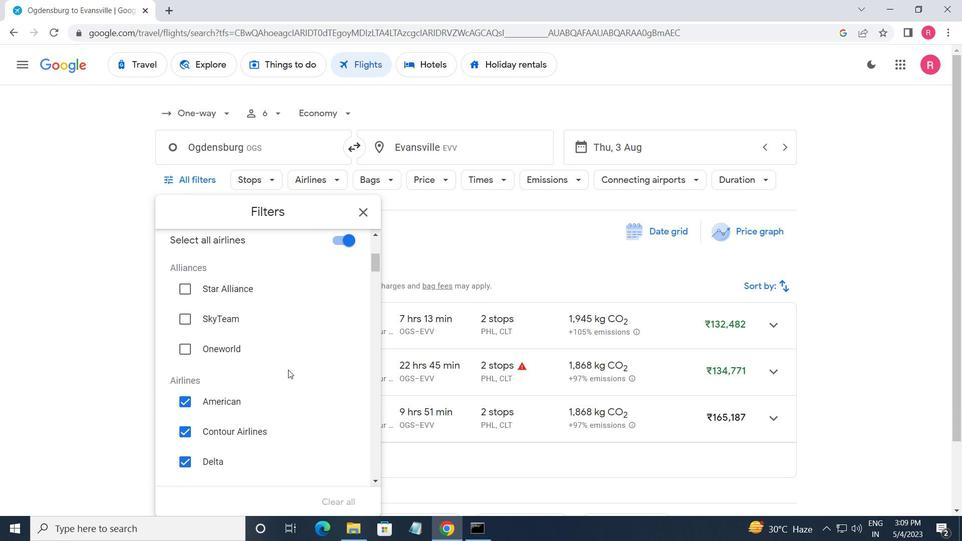
Action: Mouse moved to (300, 327)
Screenshot: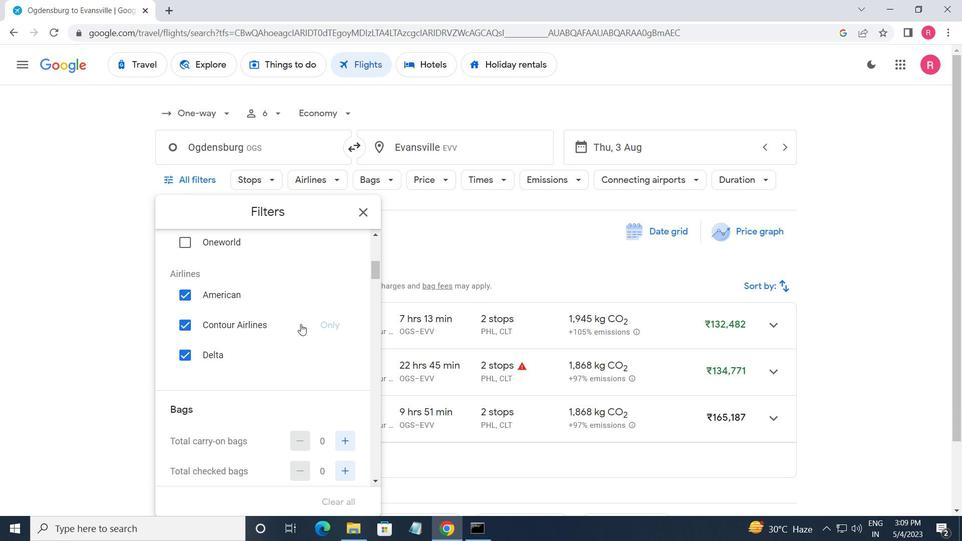 
Action: Mouse scrolled (300, 327) with delta (0, 0)
Screenshot: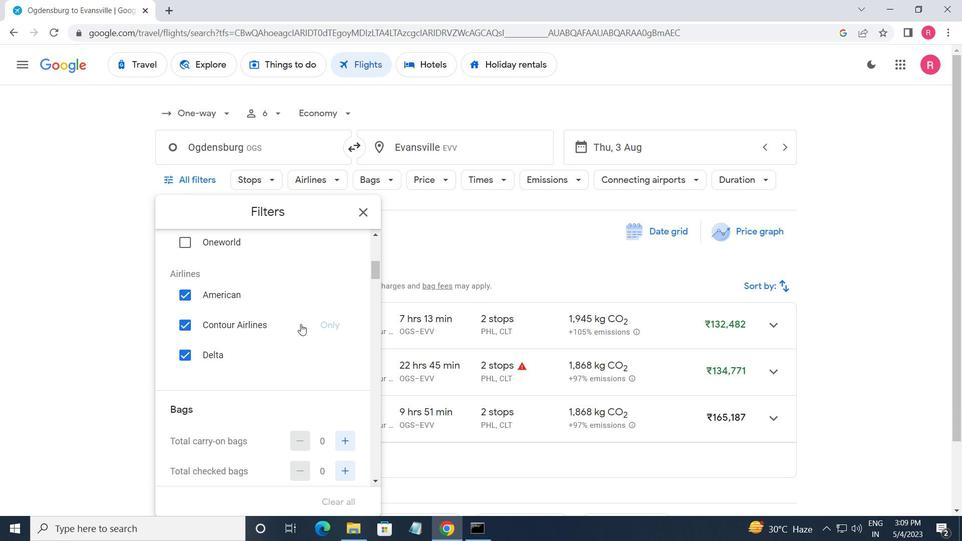 
Action: Mouse moved to (300, 323)
Screenshot: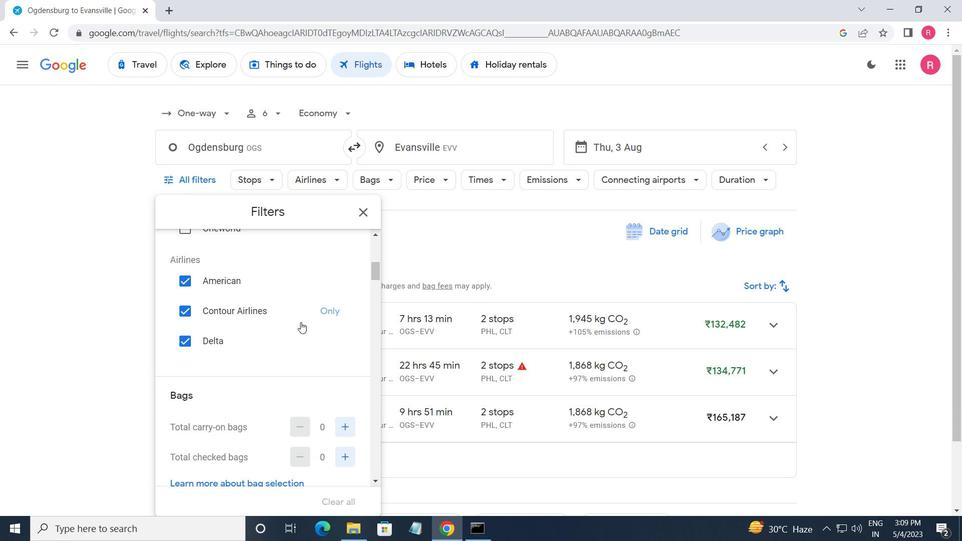 
Action: Mouse scrolled (300, 323) with delta (0, 0)
Screenshot: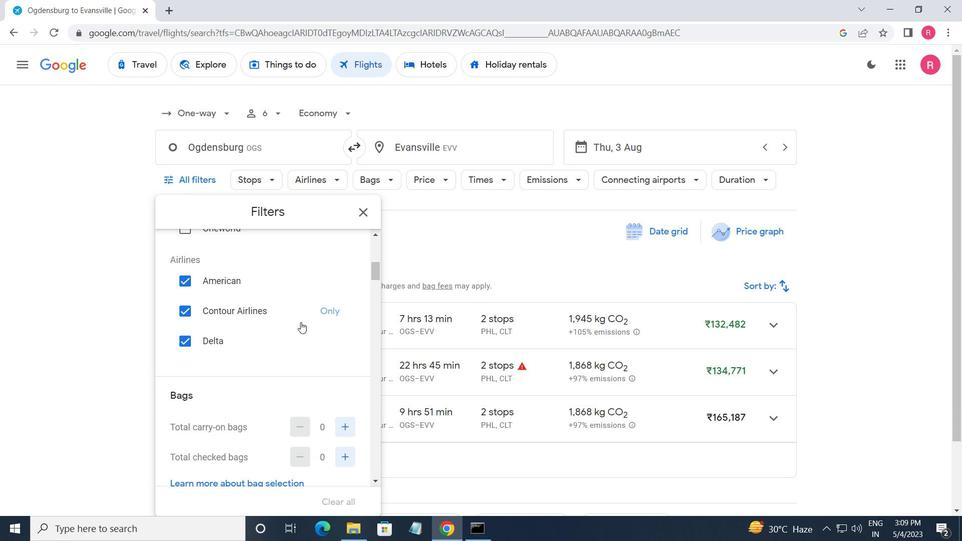 
Action: Mouse moved to (300, 322)
Screenshot: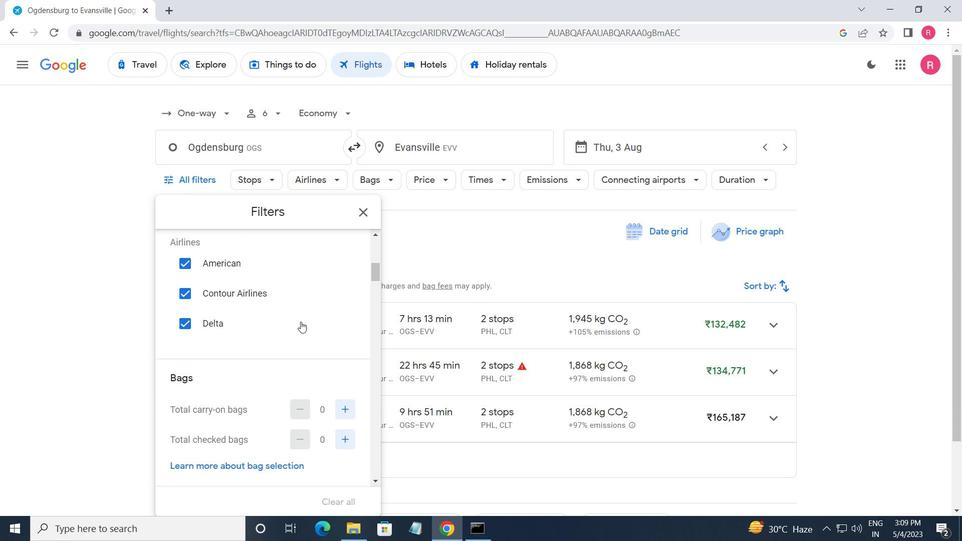 
Action: Mouse scrolled (300, 322) with delta (0, 0)
Screenshot: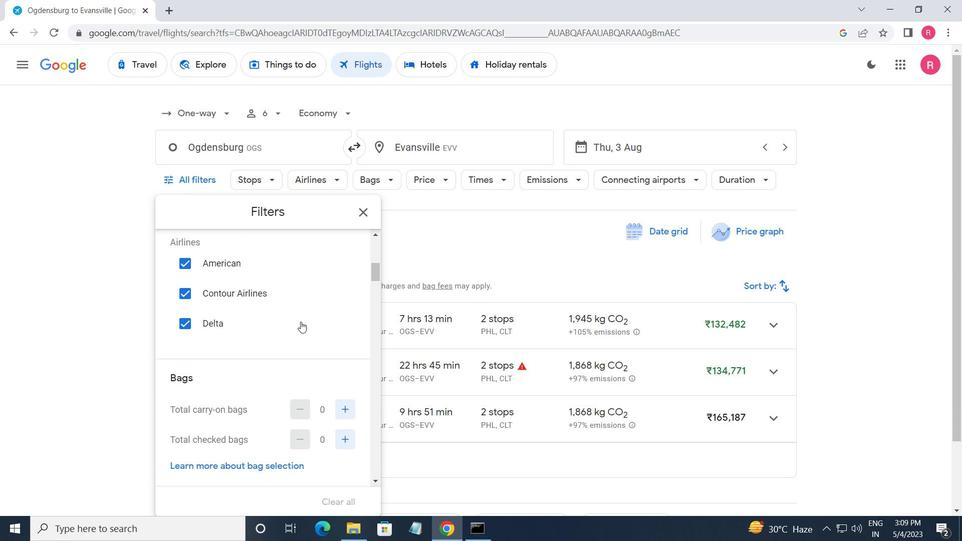 
Action: Mouse moved to (300, 316)
Screenshot: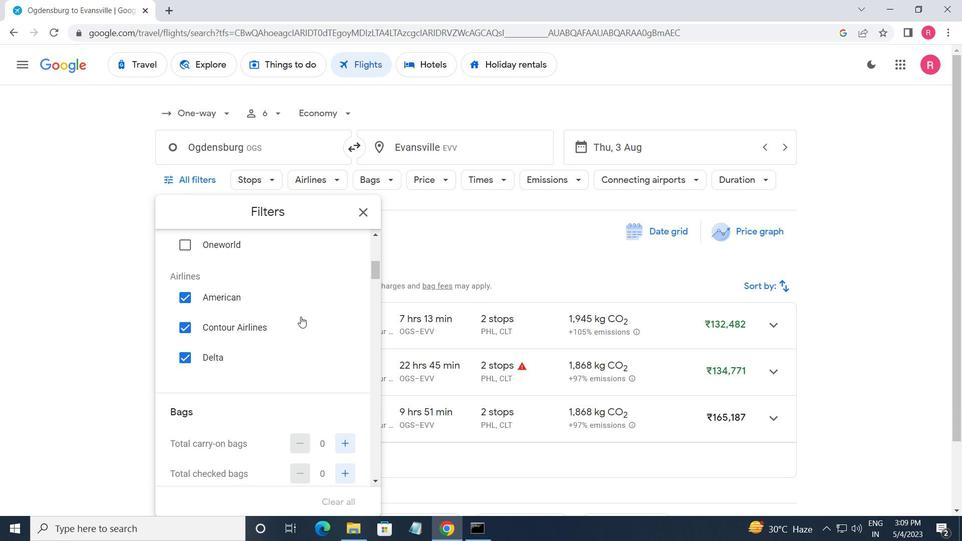 
Action: Mouse scrolled (300, 317) with delta (0, 0)
Screenshot: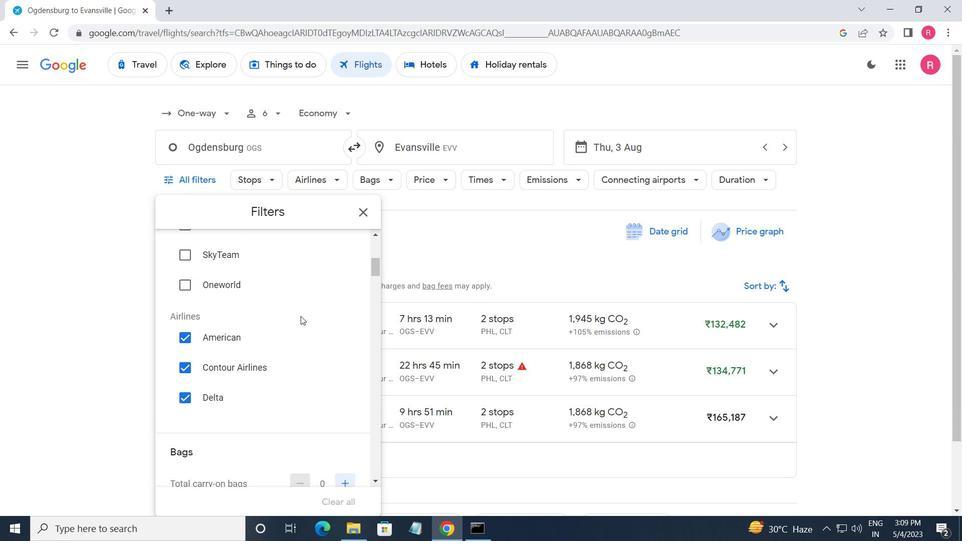 
Action: Mouse moved to (349, 260)
Screenshot: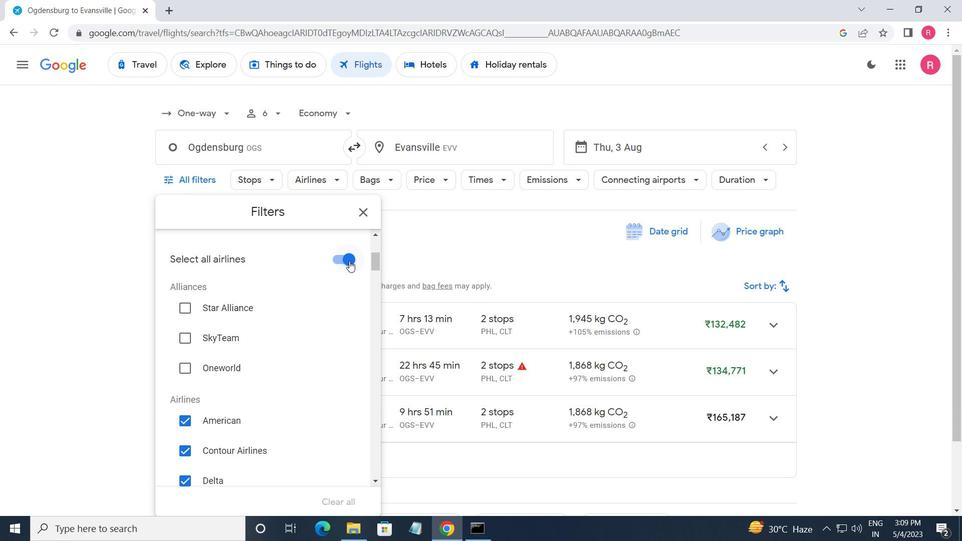 
Action: Mouse pressed left at (349, 260)
Screenshot: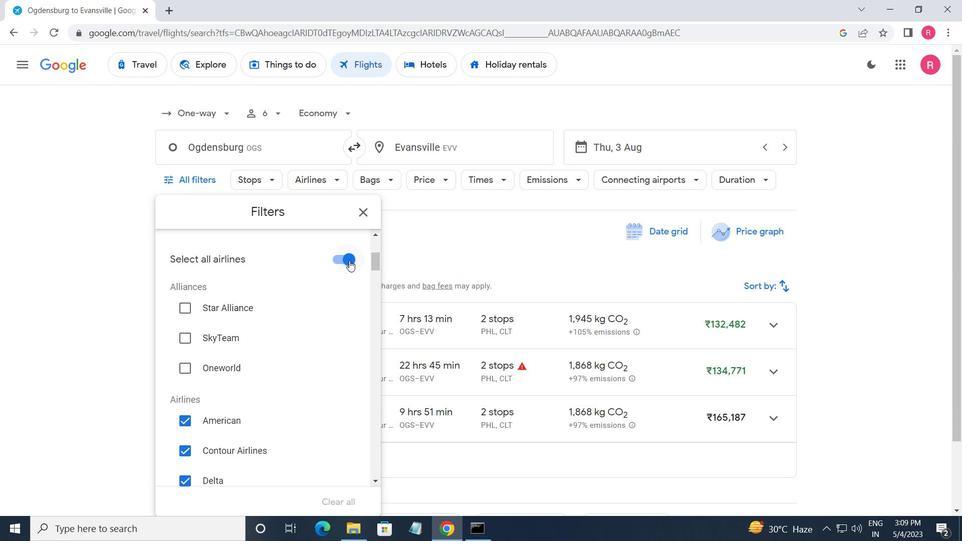 
Action: Mouse moved to (327, 321)
Screenshot: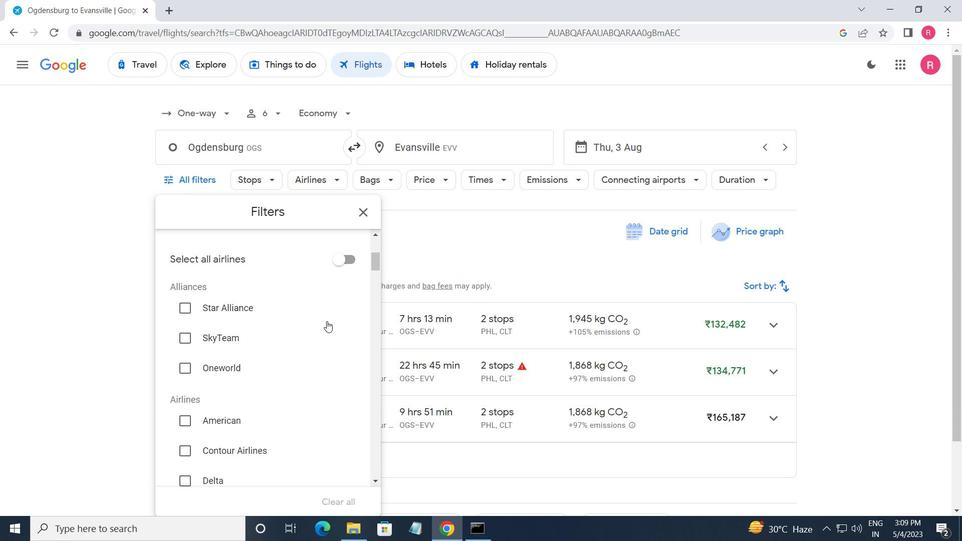 
Action: Mouse scrolled (327, 320) with delta (0, 0)
Screenshot: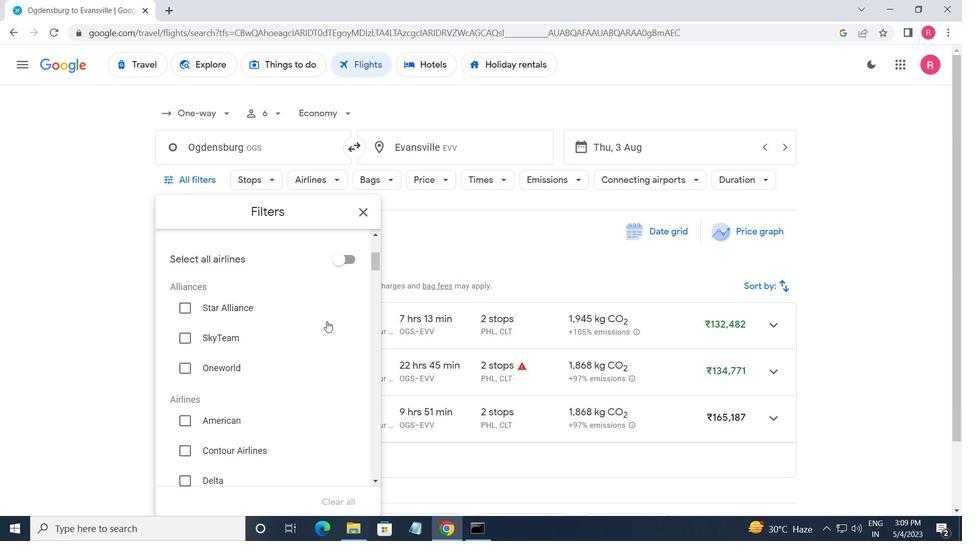 
Action: Mouse scrolled (327, 320) with delta (0, 0)
Screenshot: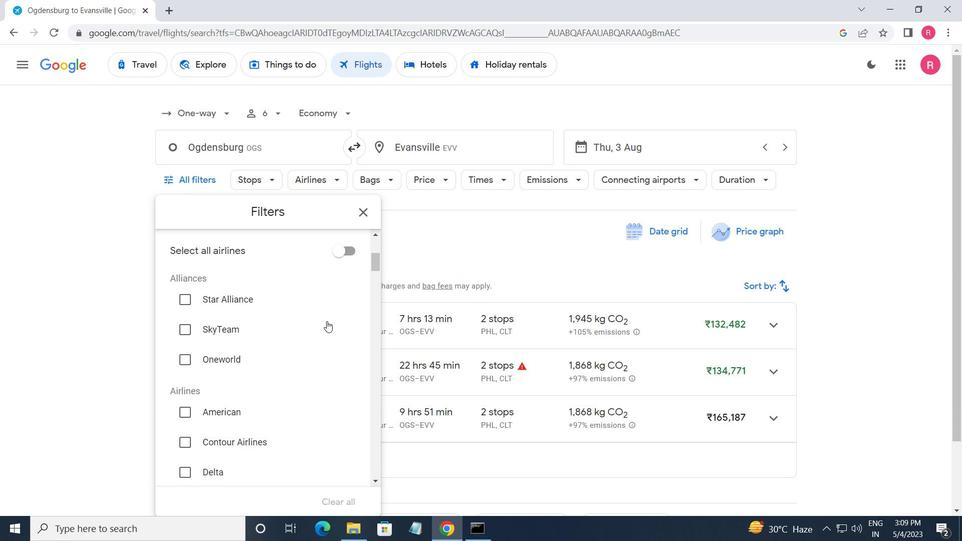 
Action: Mouse scrolled (327, 320) with delta (0, 0)
Screenshot: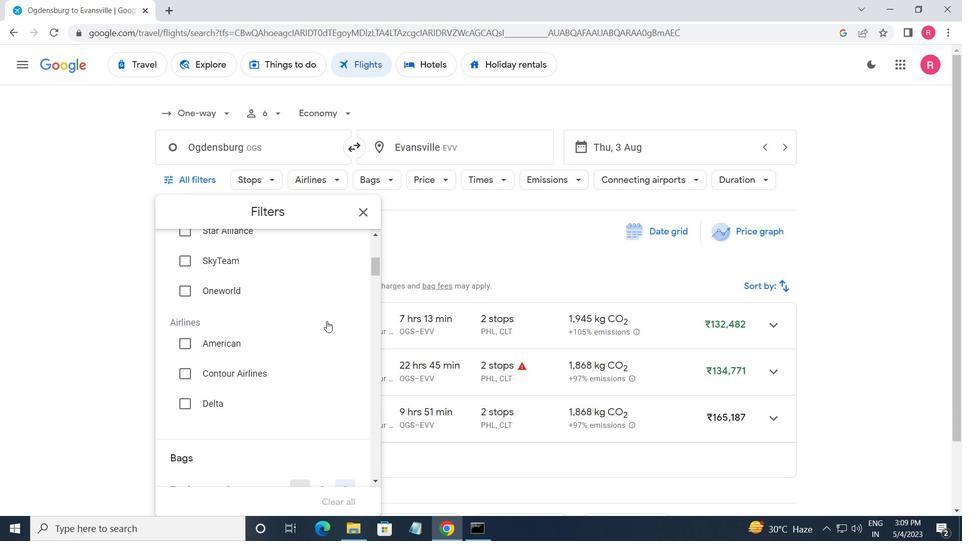 
Action: Mouse scrolled (327, 320) with delta (0, 0)
Screenshot: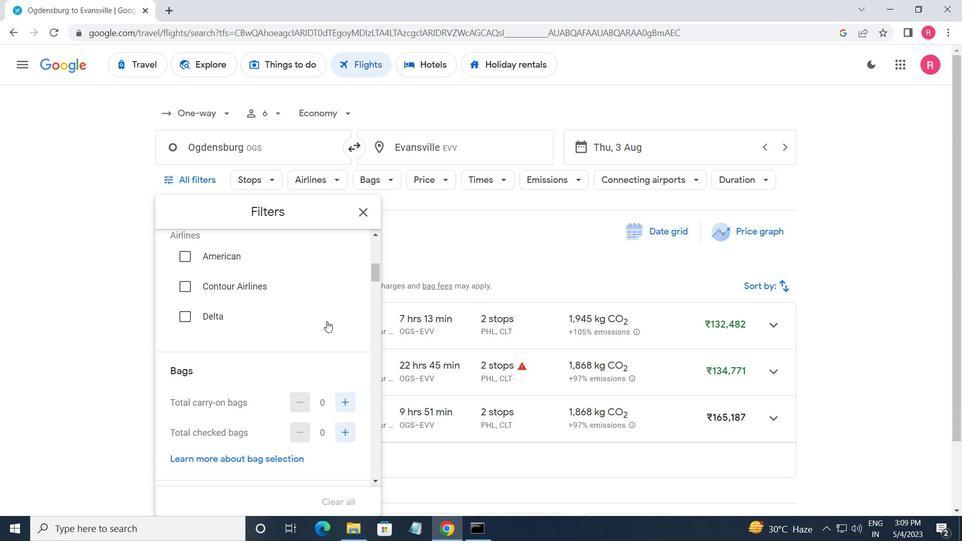 
Action: Mouse moved to (349, 341)
Screenshot: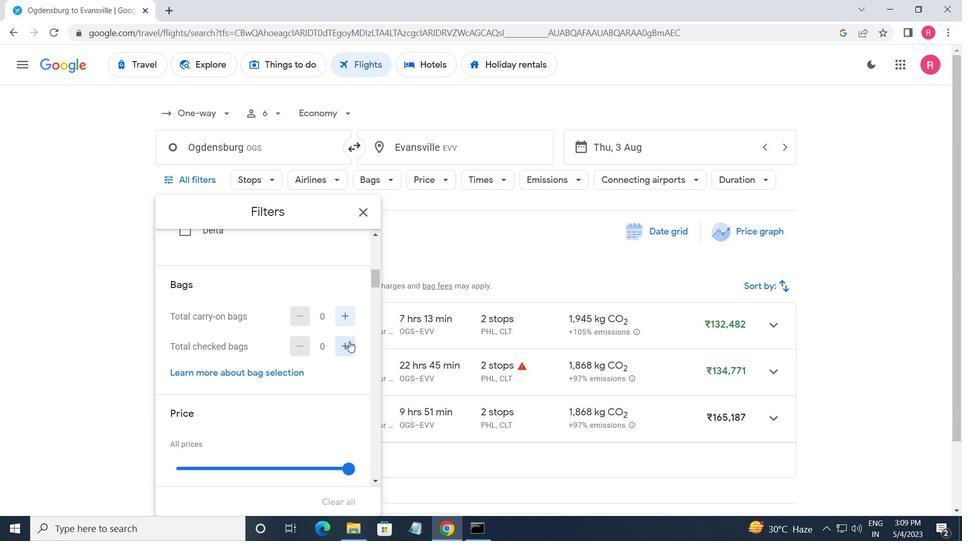 
Action: Mouse pressed left at (349, 341)
Screenshot: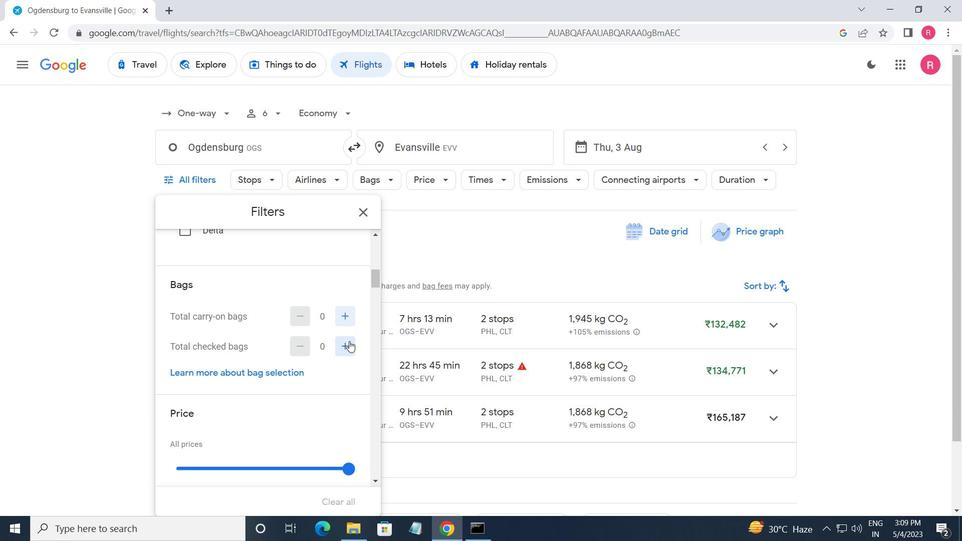 
Action: Mouse moved to (347, 343)
Screenshot: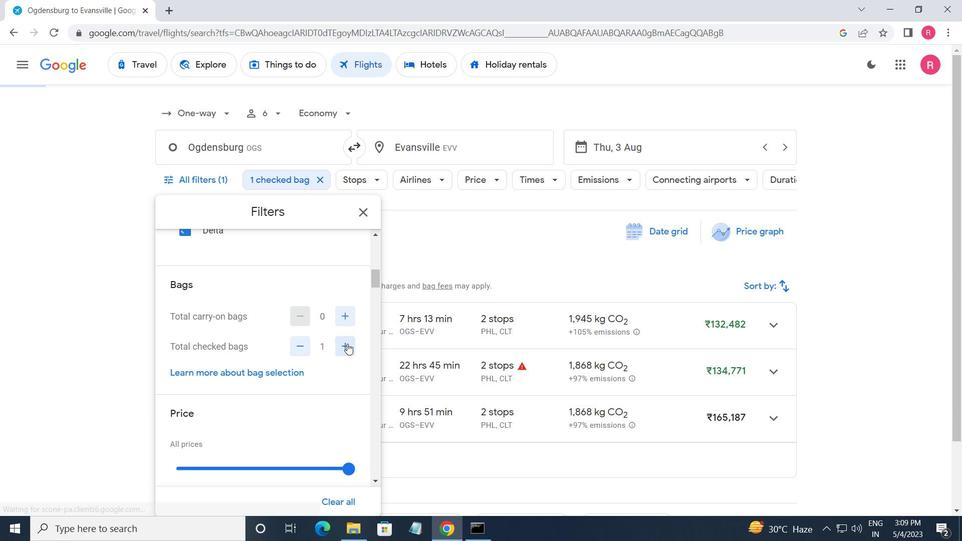 
Action: Mouse scrolled (347, 343) with delta (0, 0)
Screenshot: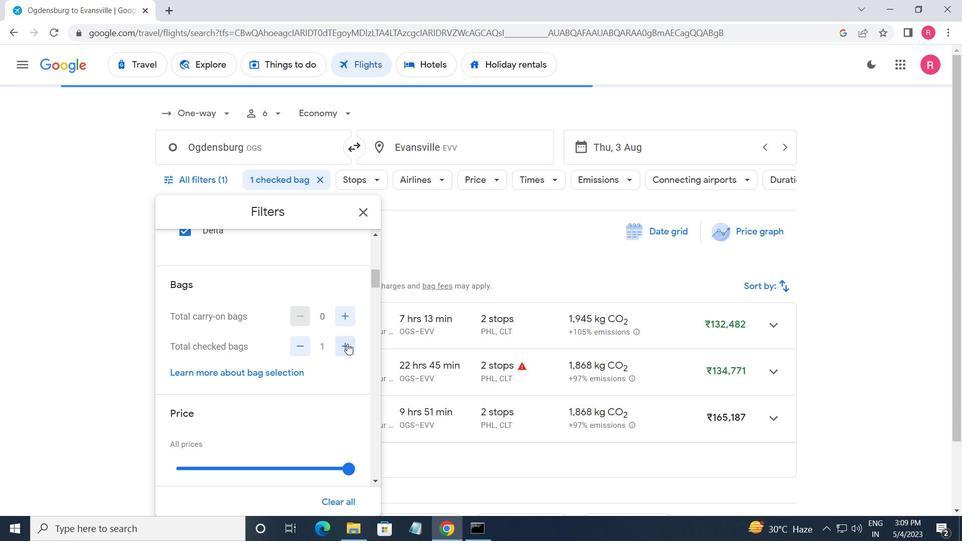 
Action: Mouse scrolled (347, 343) with delta (0, 0)
Screenshot: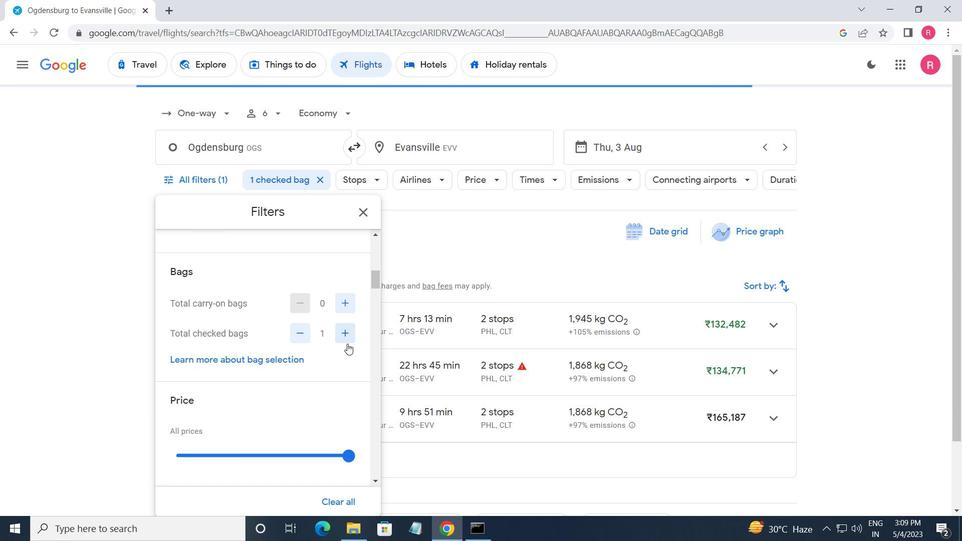 
Action: Mouse moved to (349, 342)
Screenshot: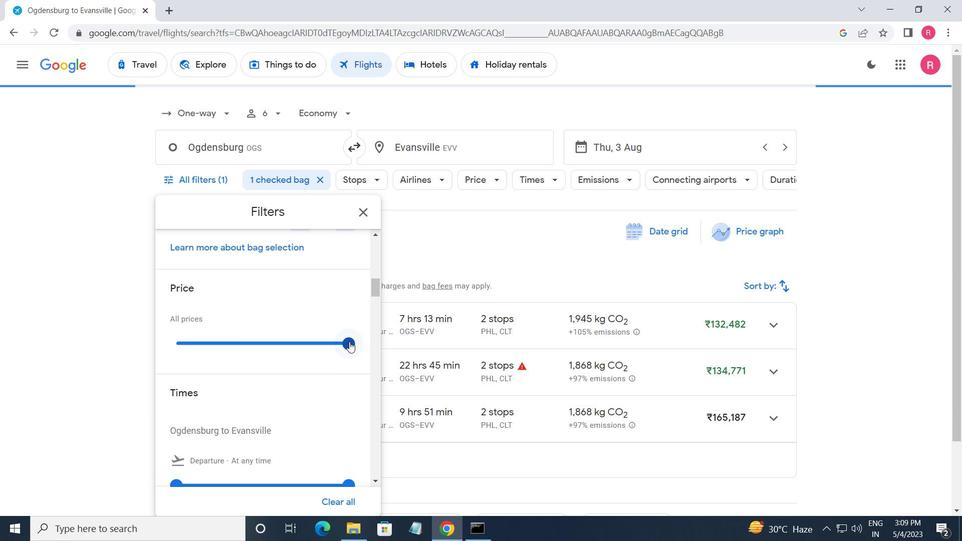 
Action: Mouse pressed left at (349, 342)
Screenshot: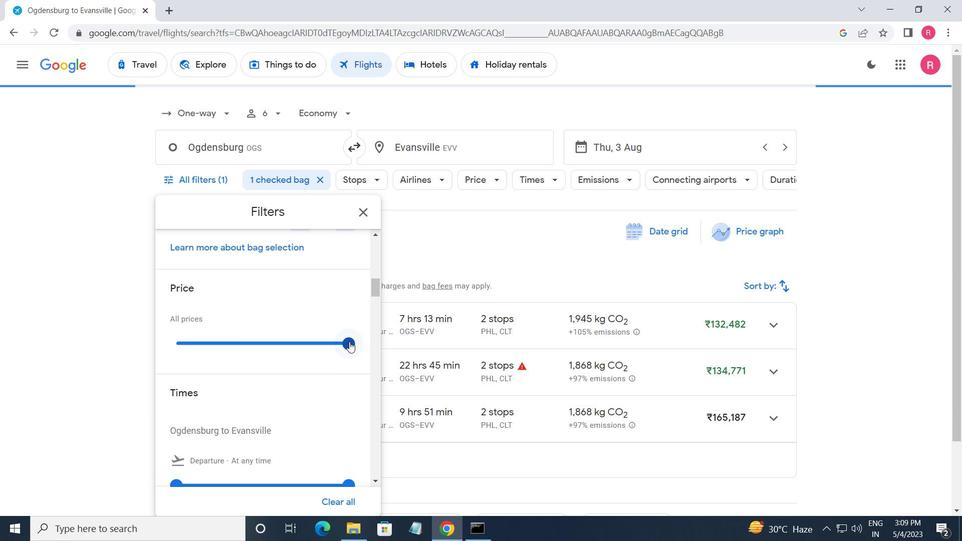
Action: Mouse moved to (237, 351)
Screenshot: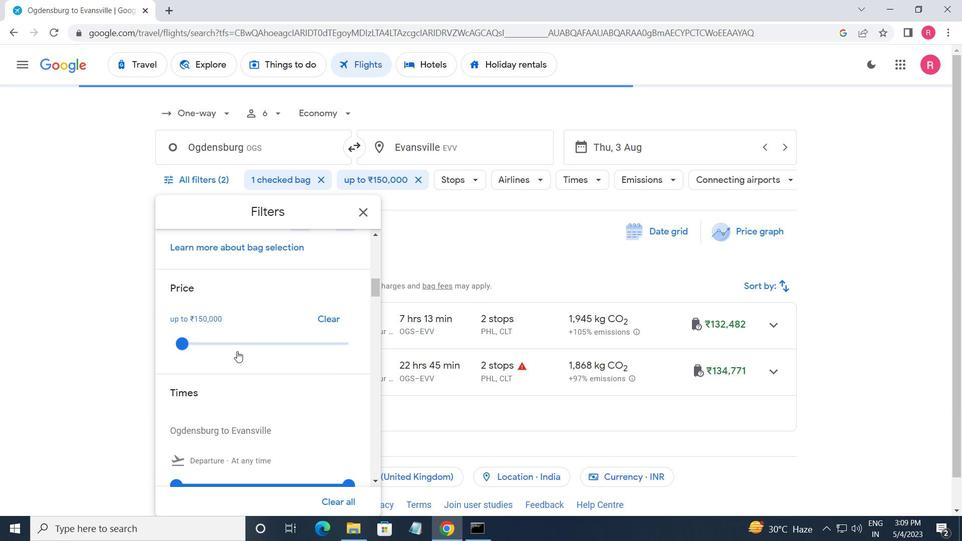 
Action: Mouse scrolled (237, 350) with delta (0, 0)
Screenshot: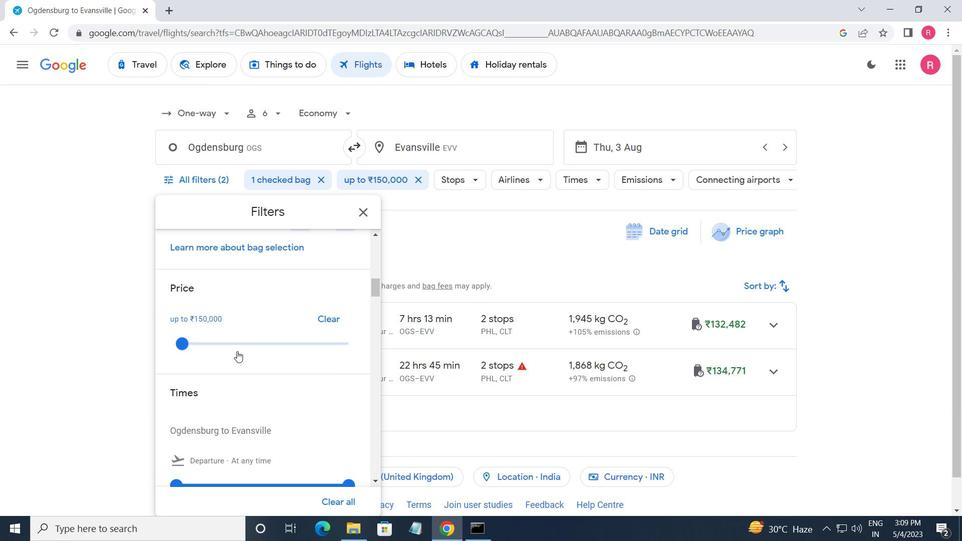 
Action: Mouse scrolled (237, 350) with delta (0, 0)
Screenshot: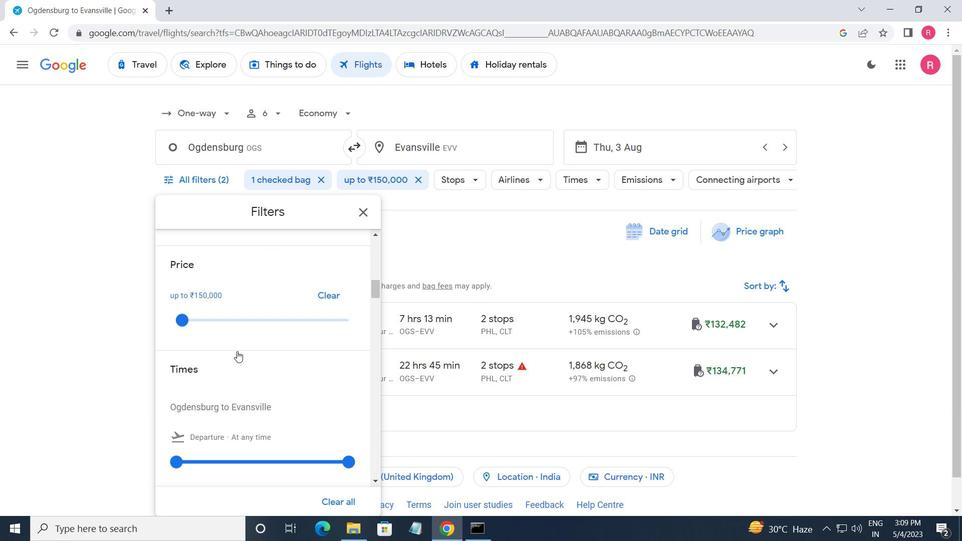 
Action: Mouse moved to (184, 359)
Screenshot: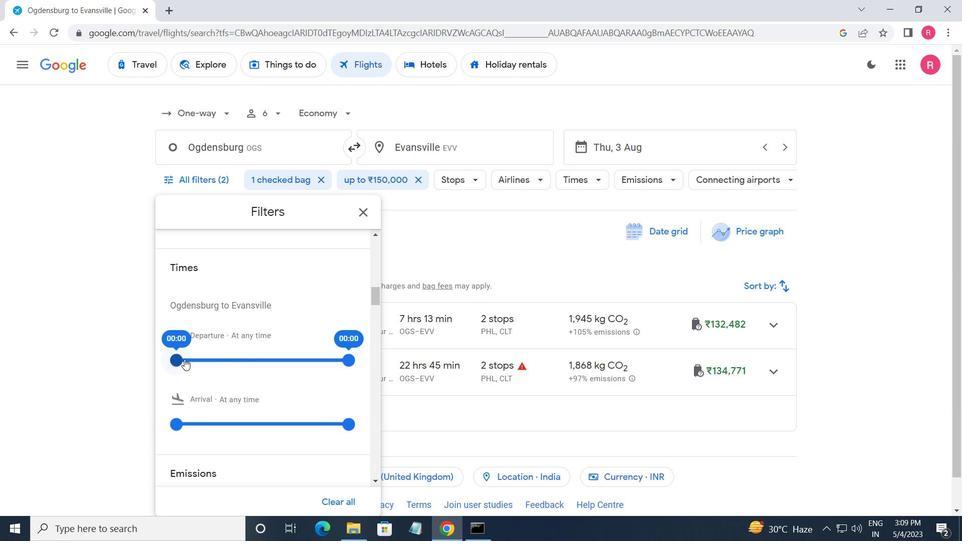 
Action: Mouse pressed left at (184, 359)
Screenshot: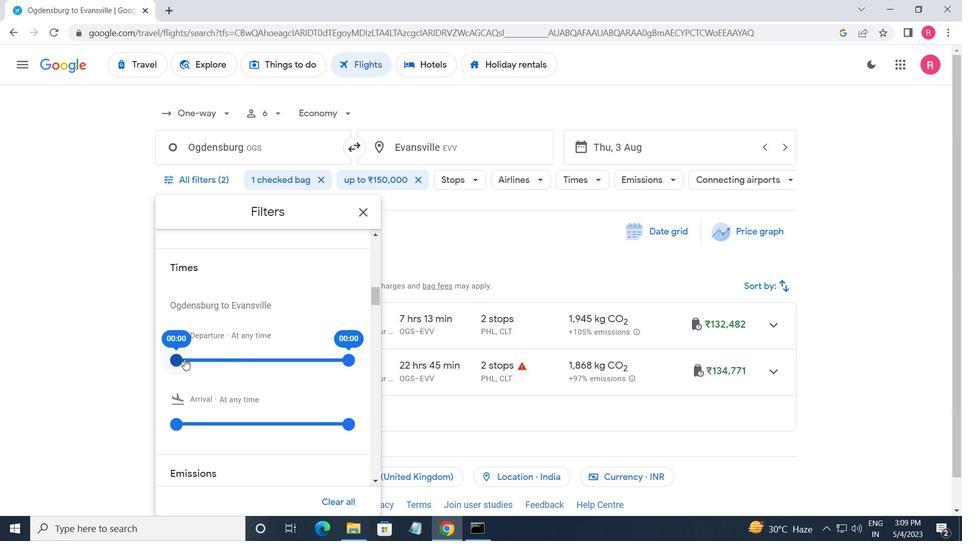 
Action: Mouse moved to (348, 364)
Screenshot: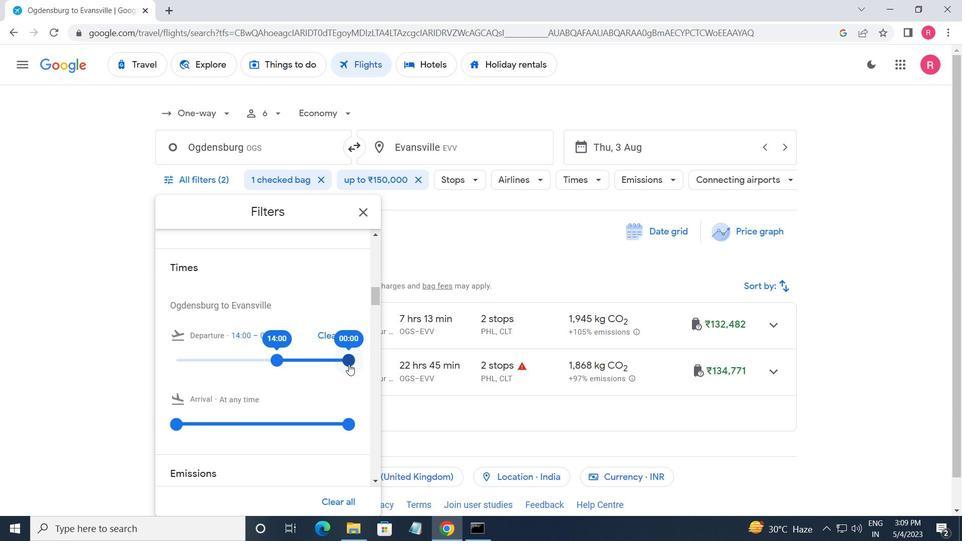 
Action: Mouse pressed left at (348, 364)
Screenshot: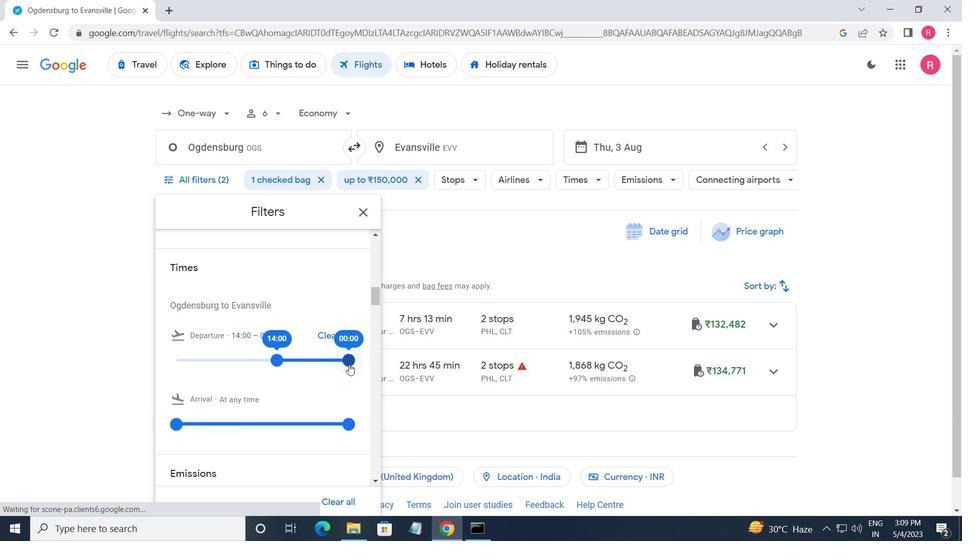 
Action: Mouse moved to (361, 218)
Screenshot: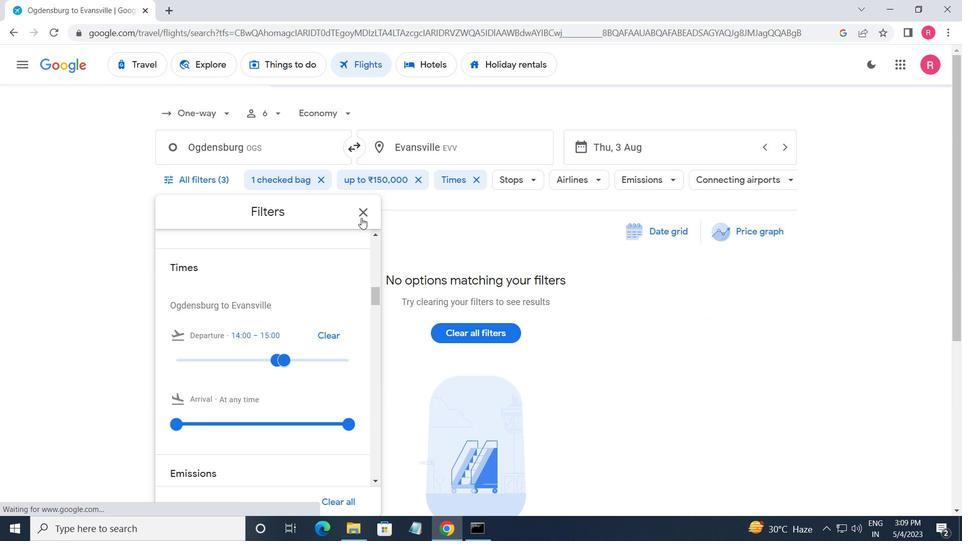 
Action: Mouse pressed left at (361, 218)
Screenshot: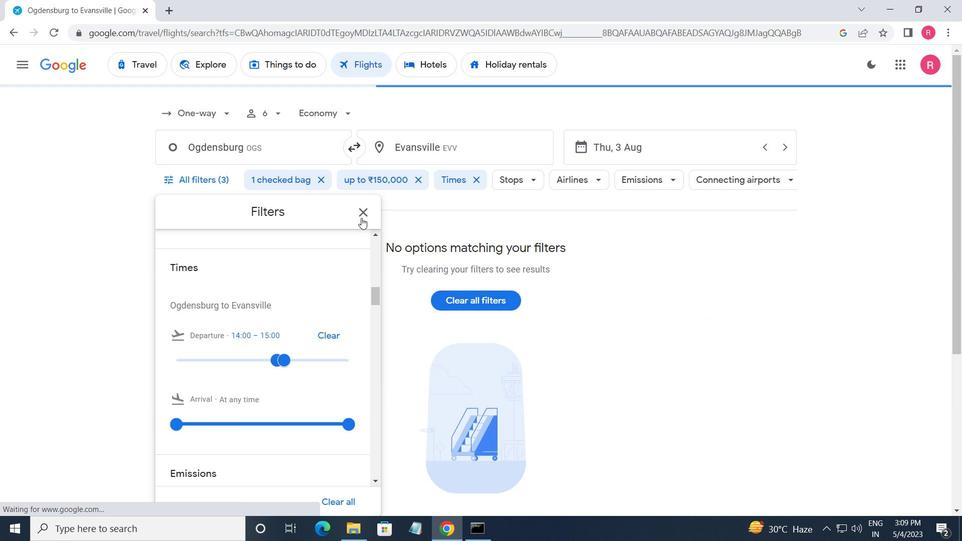 
Action: Mouse moved to (357, 217)
Screenshot: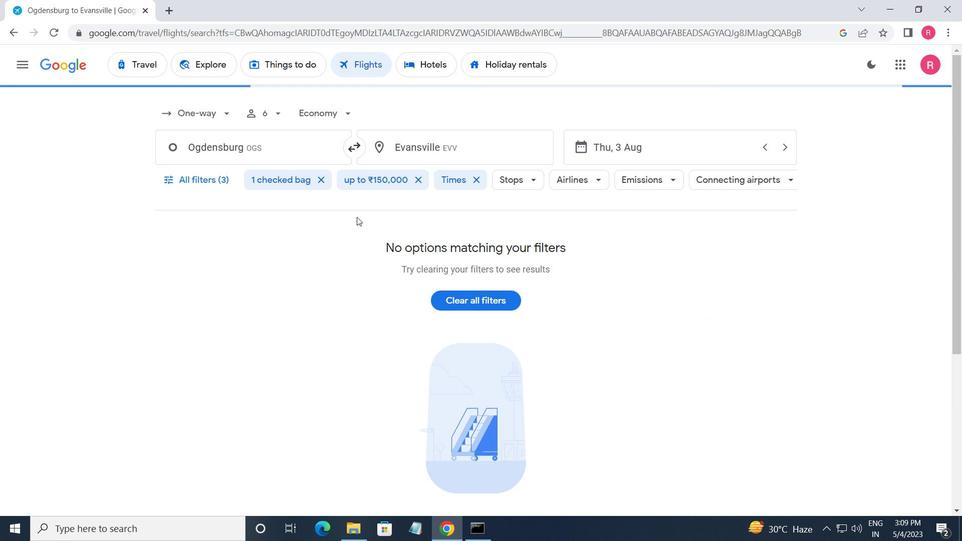 
